 Task: Add an event with the title Second Lunch and Learn: Effective Email Marketing Strategies for Engagement, date '2023/10/10', time 7:50 AM to 9:50 AMand add a description: During the discussion, both the employee and the supervisor (or relevant stakeholders) will have an opportunity to share their perspectives, observations, and concerns. The focus will be on understanding the underlying reasons for the performance issues, identifying any obstacles or challenges, and jointly developing a plan for improvement., put the event into Blue category . Add location for the event as: 987 Jumeirah Beach, Dubai, UAE, logged in from the account softage.10@softage.netand send the event invitation to softage.7@softage.net and softage.8@softage.net. Set a reminder for the event 12 hour before
Action: Mouse moved to (100, 125)
Screenshot: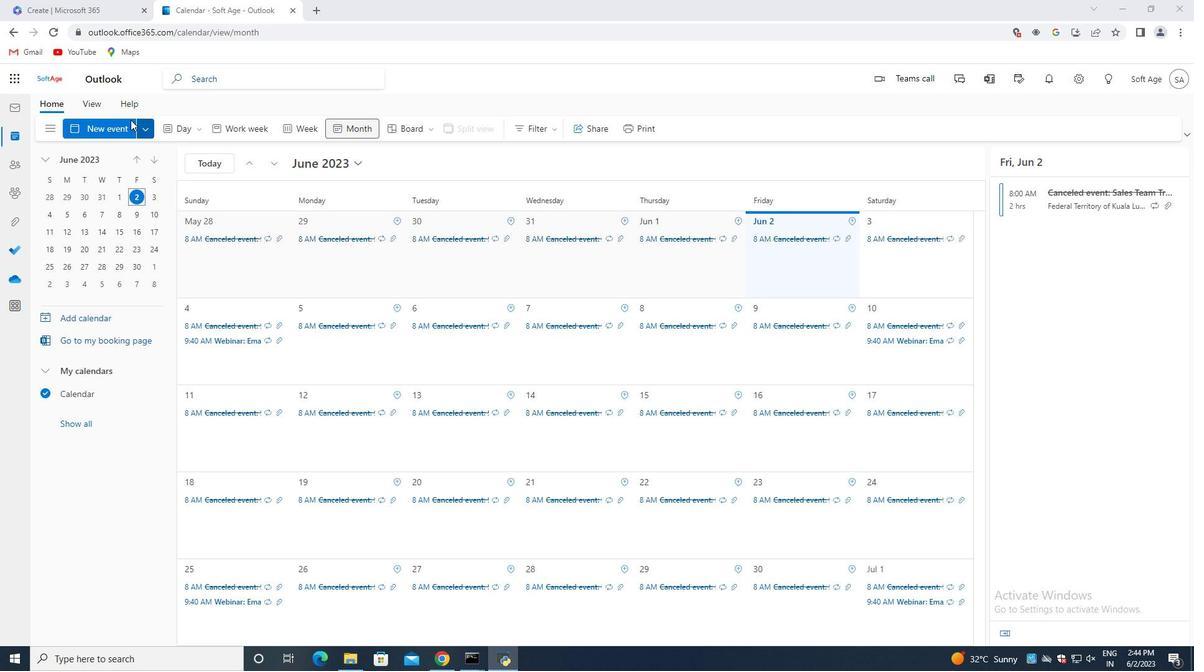 
Action: Mouse pressed left at (100, 125)
Screenshot: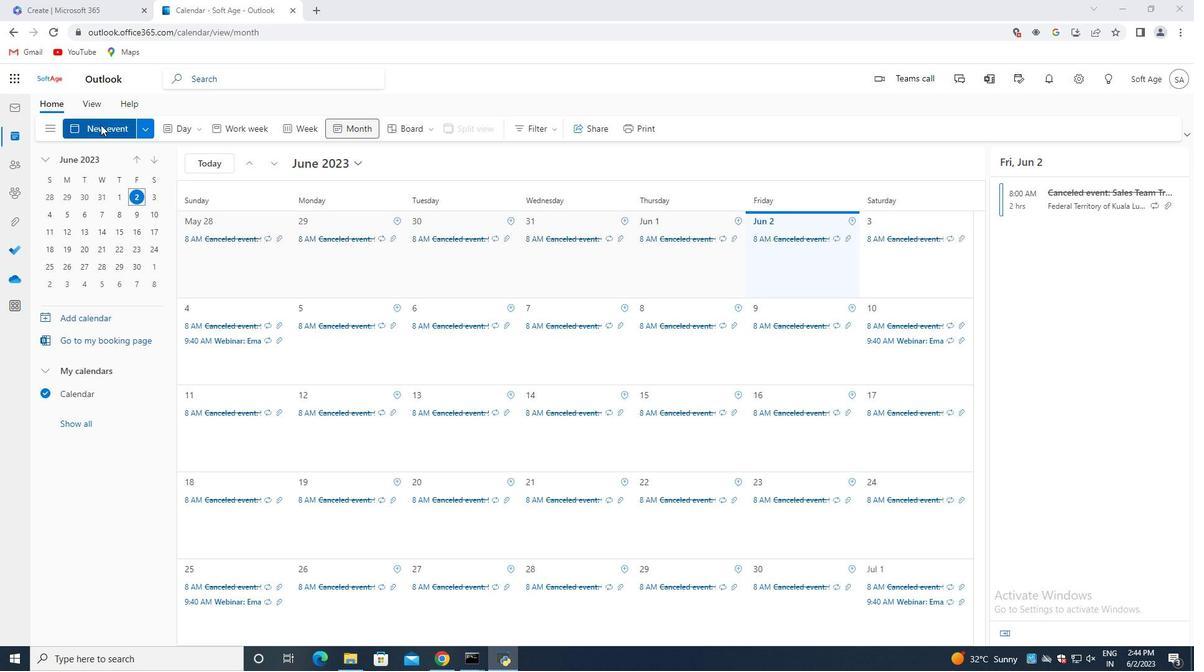 
Action: Mouse moved to (336, 205)
Screenshot: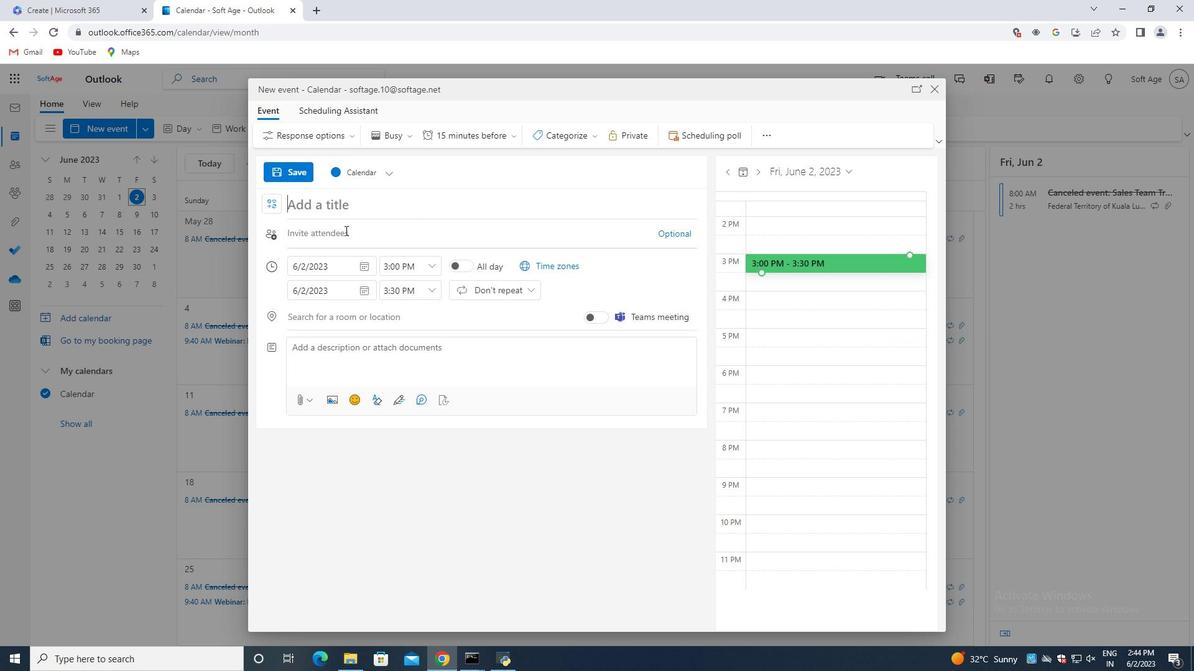 
Action: Mouse pressed left at (336, 205)
Screenshot: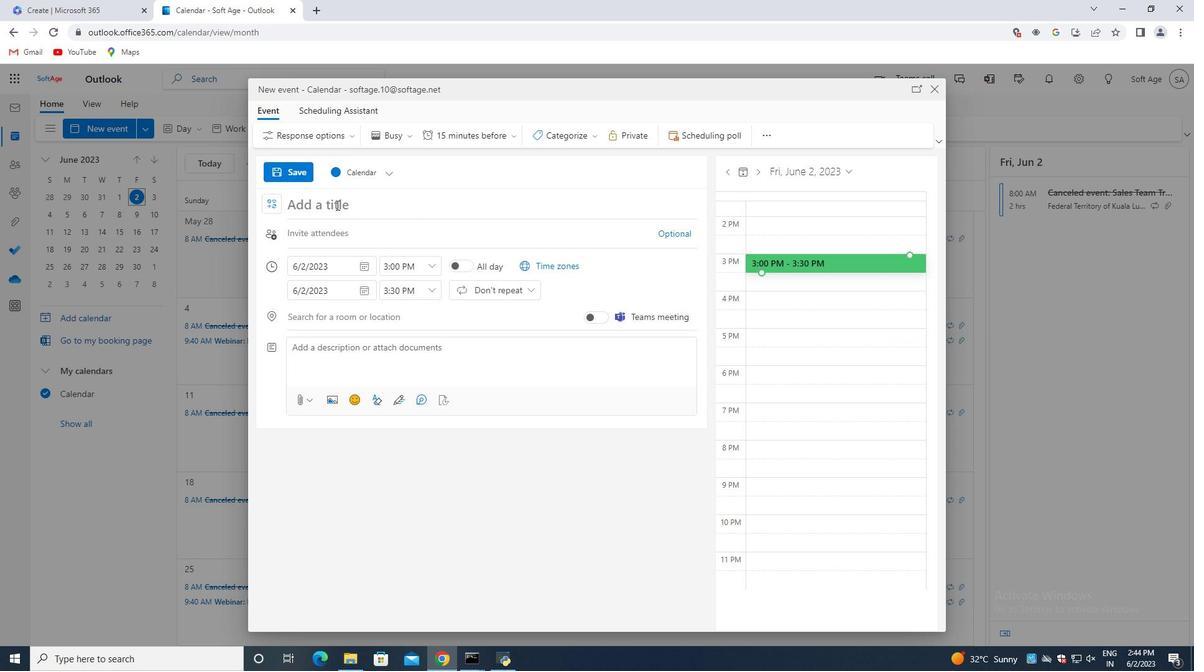 
Action: Key pressed <Key.shift>Second<Key.space><Key.shift>Lunch<Key.space>and<Key.space><Key.shift>Learn<Key.shift_r>:<Key.space><Key.shift>Effective<Key.space><Key.shift>Email<Key.space><Key.shift>M
Screenshot: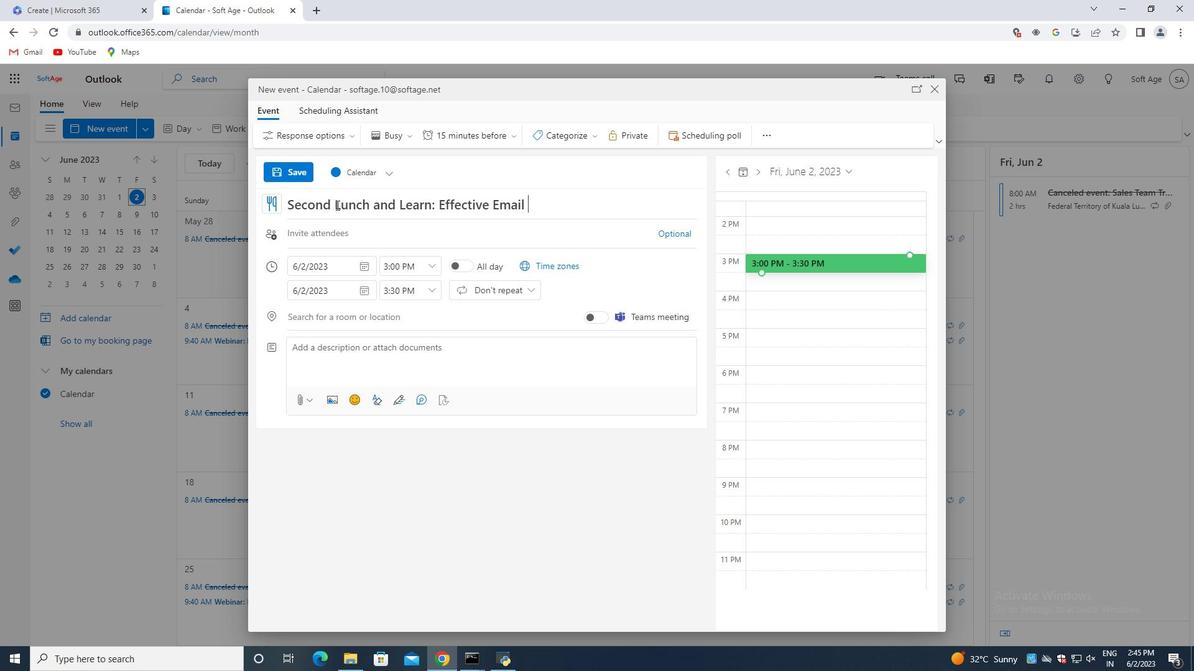 
Action: Mouse moved to (337, 205)
Screenshot: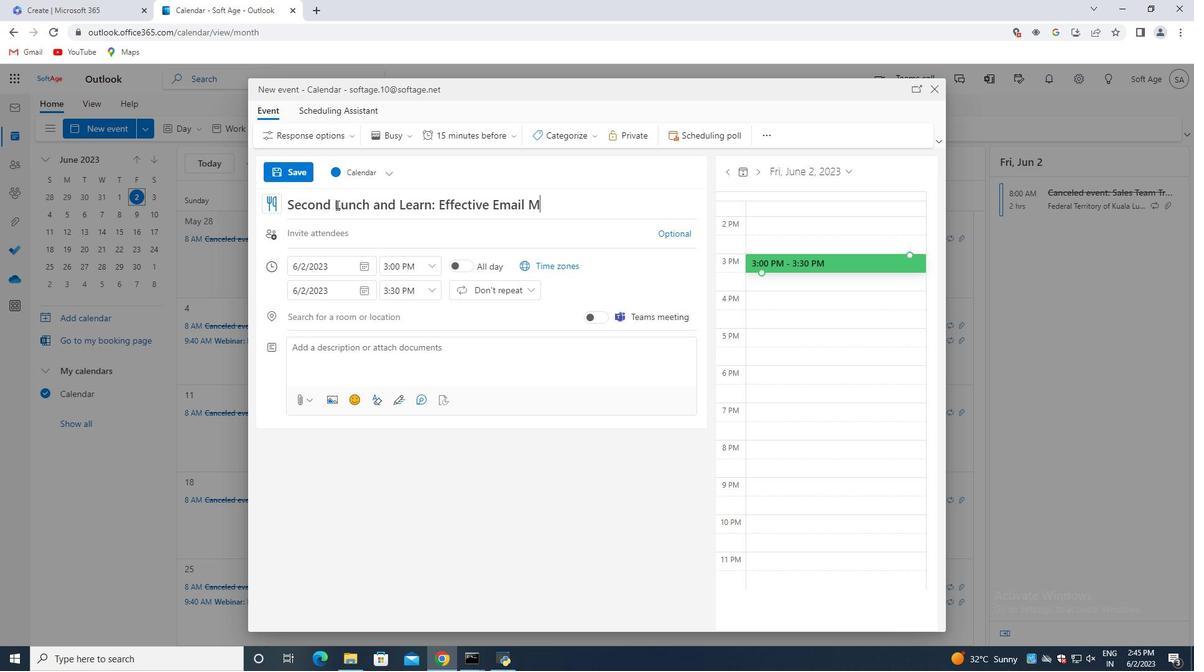 
Action: Key pressed arketing<Key.space><Key.shift>Strategies<Key.space>for<Key.space><Key.shift>Engagement
Screenshot: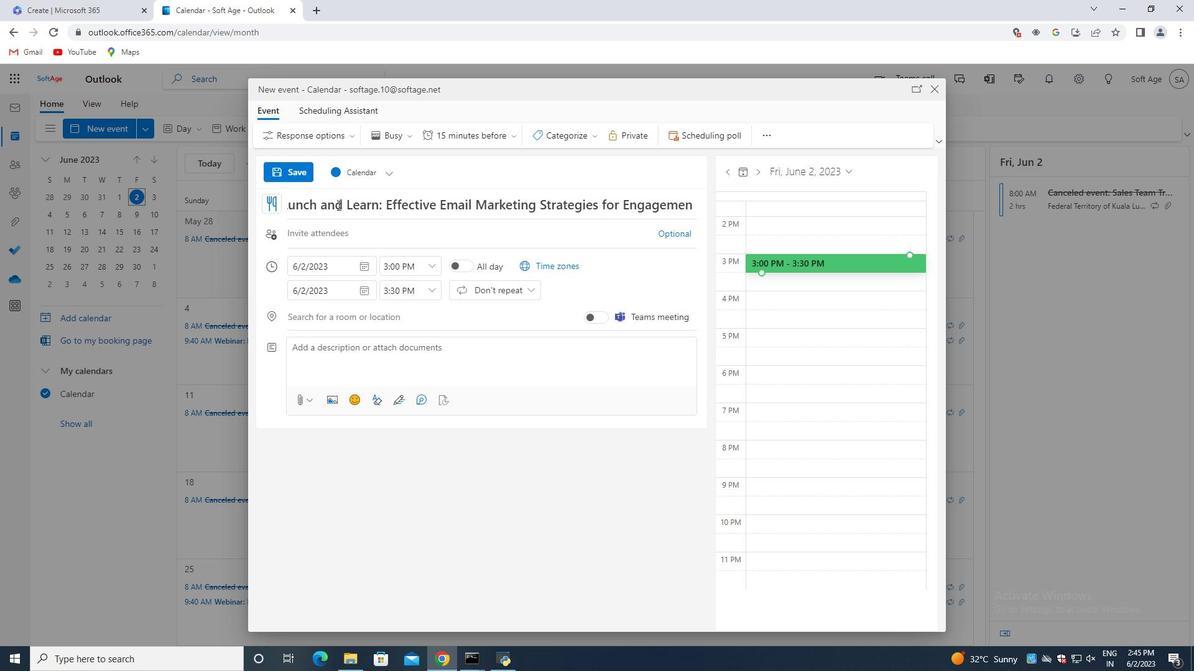 
Action: Mouse moved to (361, 270)
Screenshot: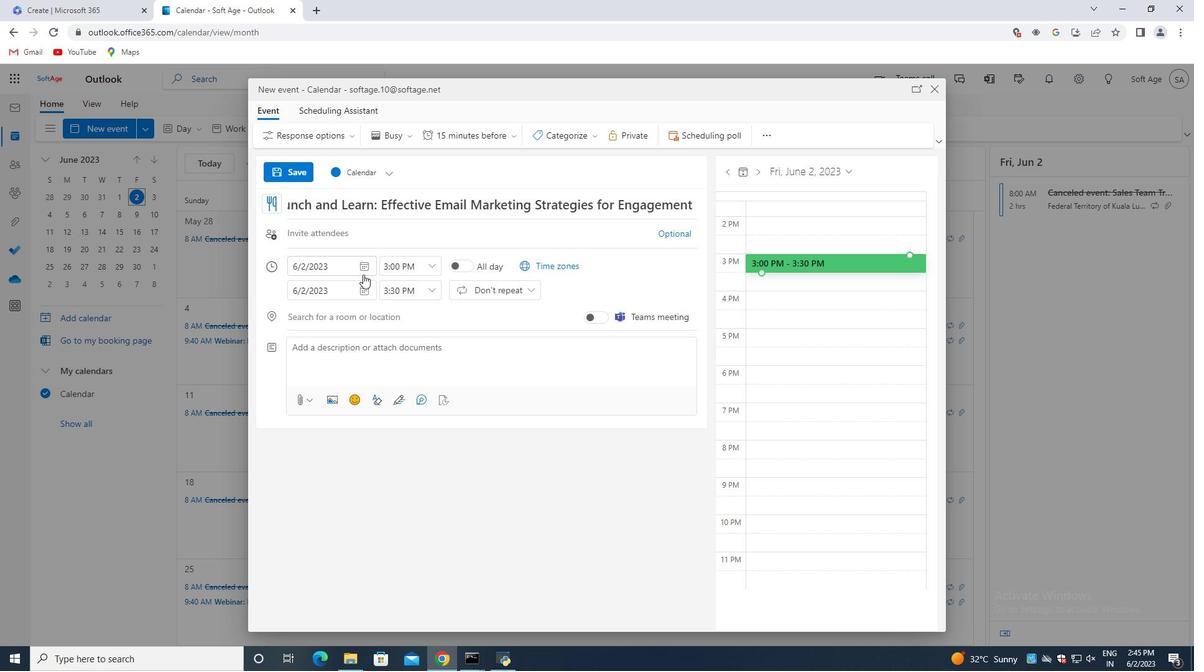 
Action: Mouse pressed left at (361, 270)
Screenshot: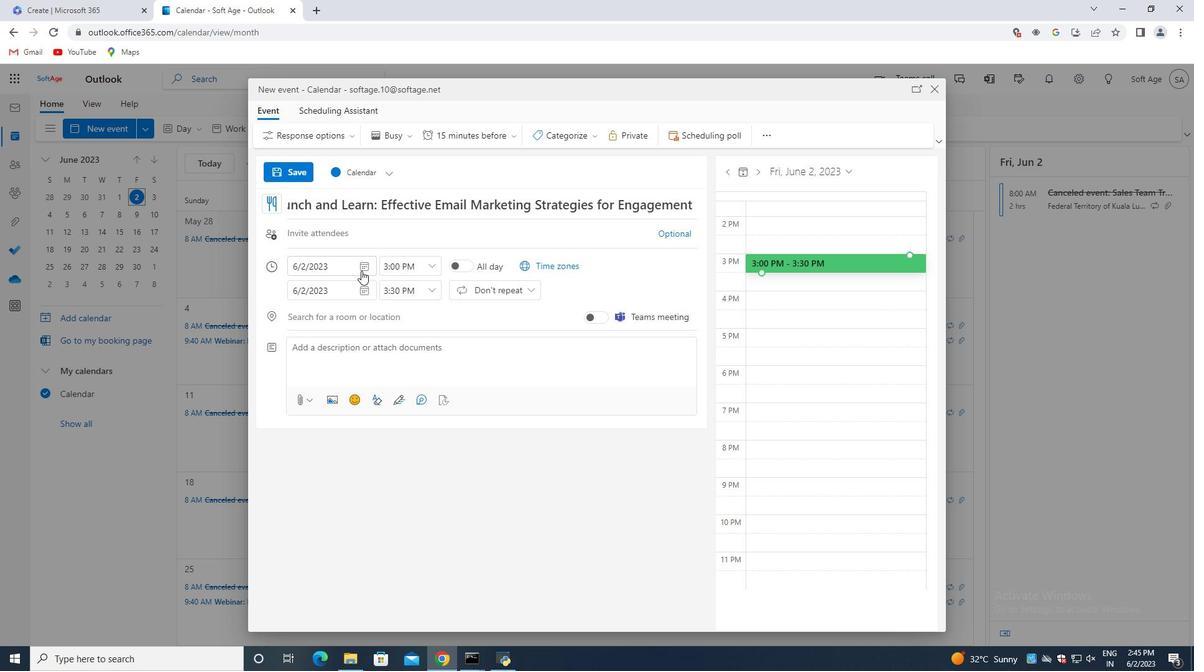 
Action: Mouse moved to (408, 300)
Screenshot: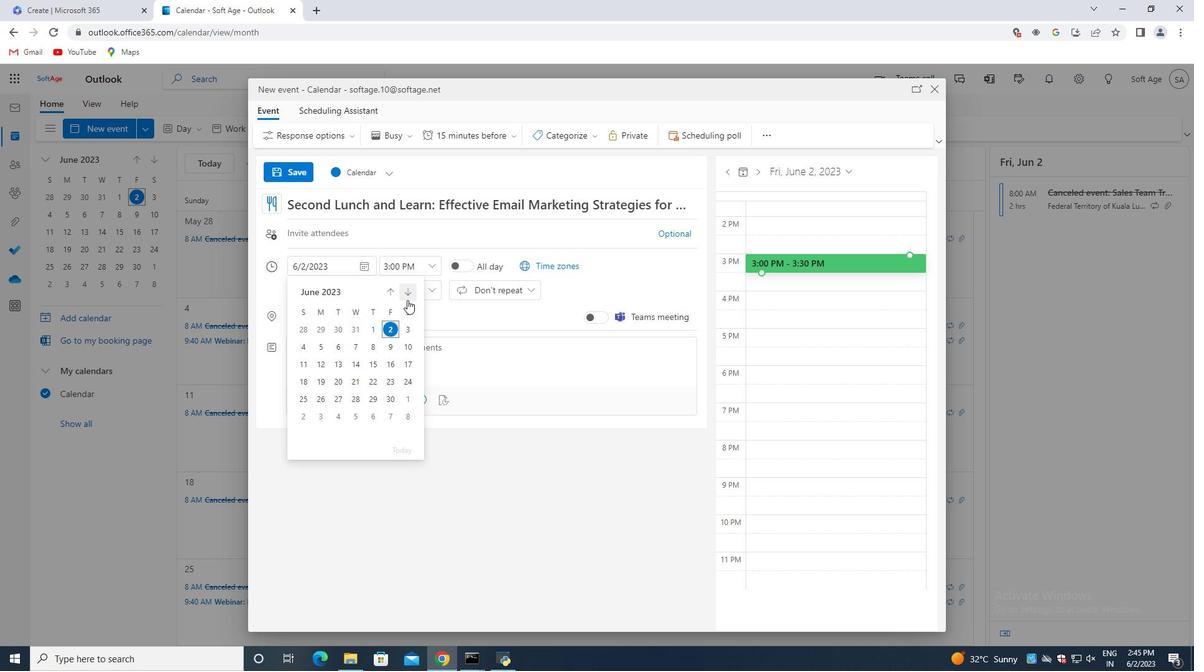 
Action: Mouse pressed left at (408, 300)
Screenshot: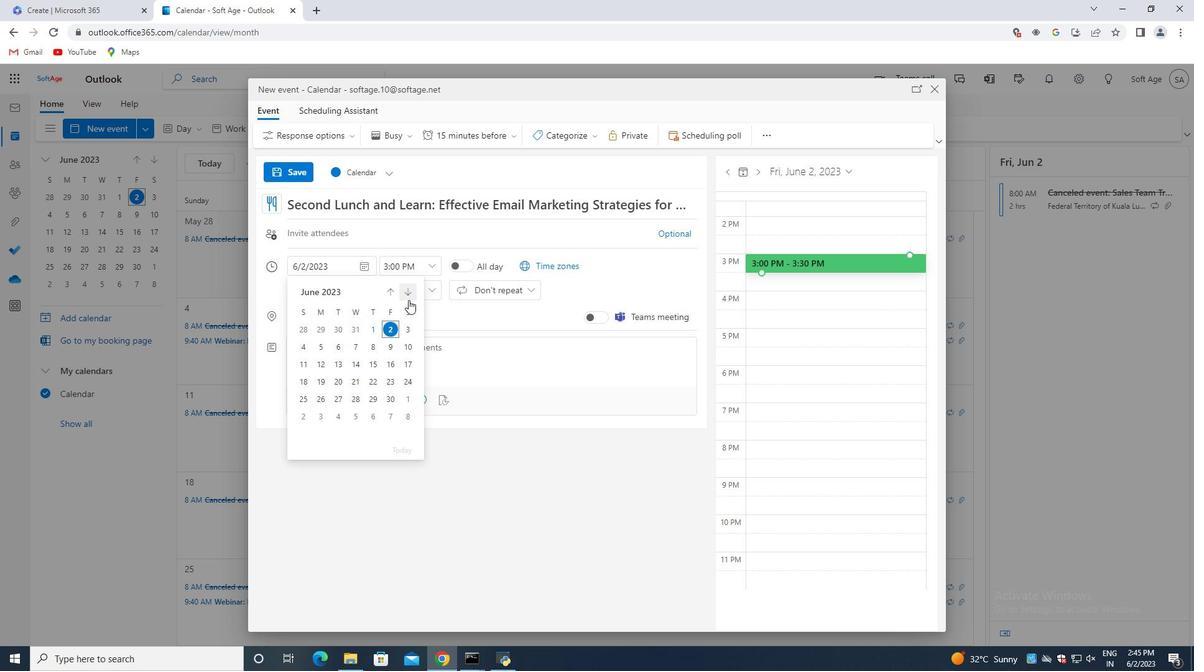 
Action: Mouse pressed left at (408, 300)
Screenshot: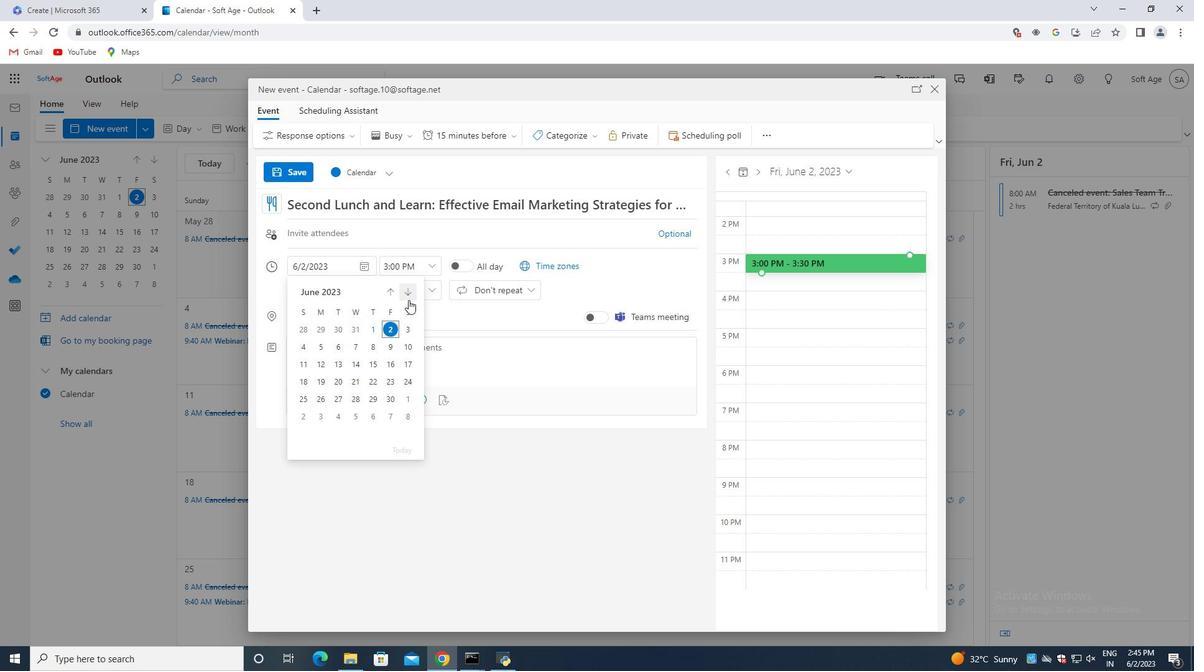 
Action: Mouse pressed left at (408, 300)
Screenshot: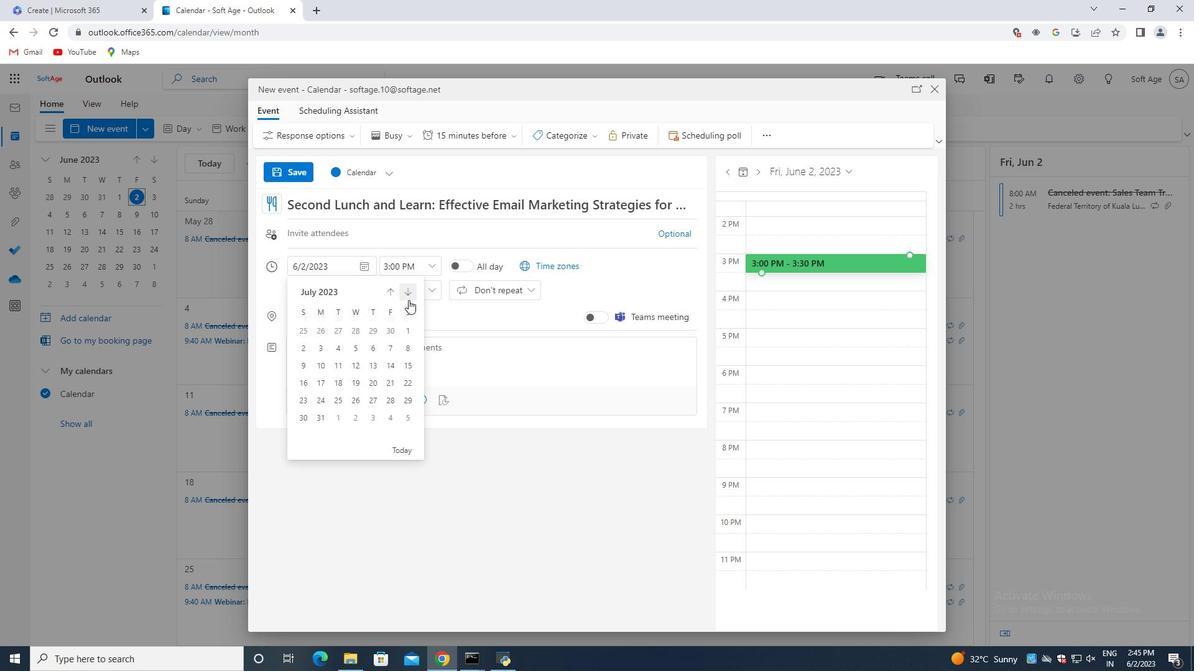 
Action: Mouse pressed left at (408, 300)
Screenshot: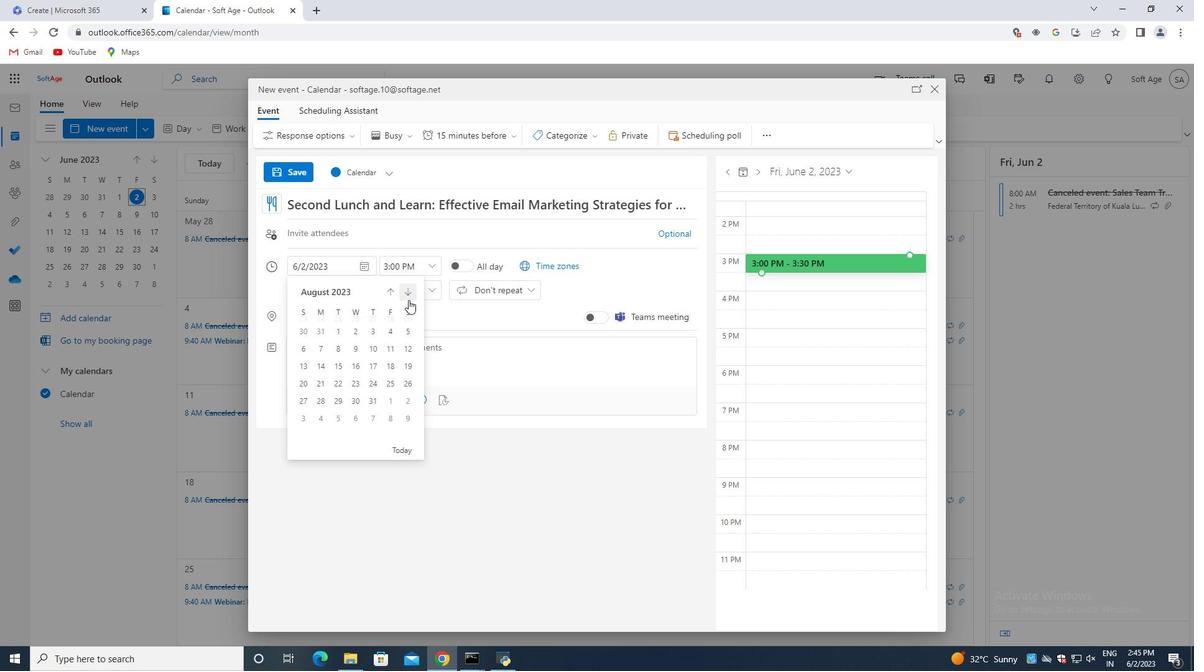 
Action: Mouse pressed left at (408, 300)
Screenshot: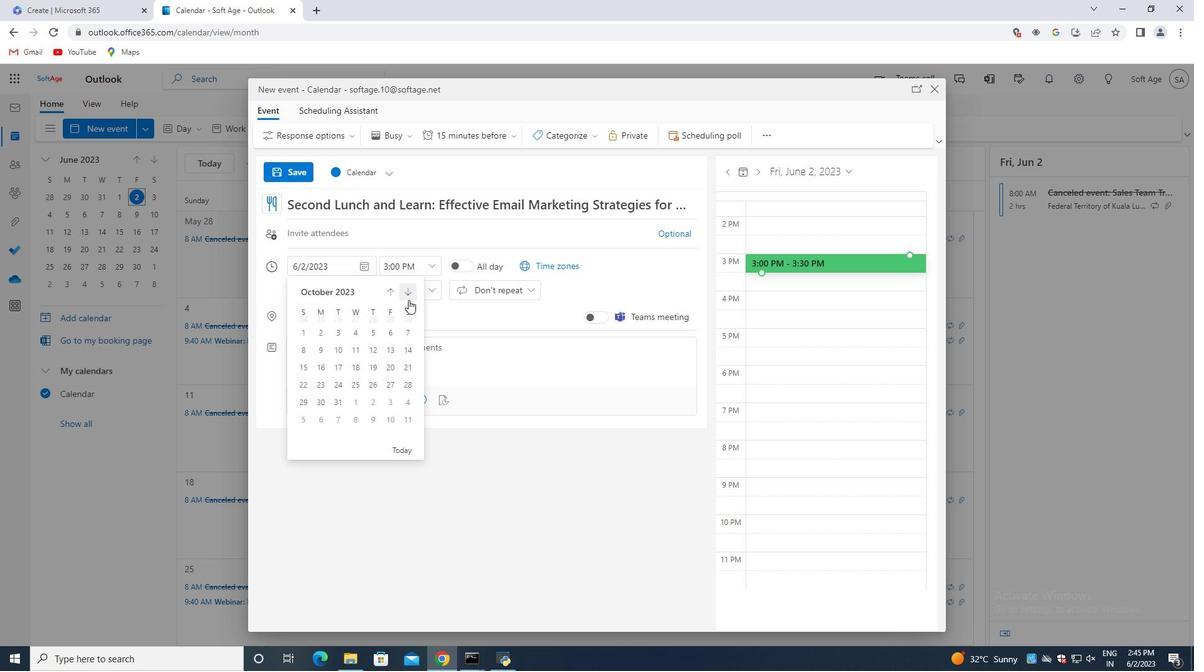 
Action: Mouse moved to (393, 293)
Screenshot: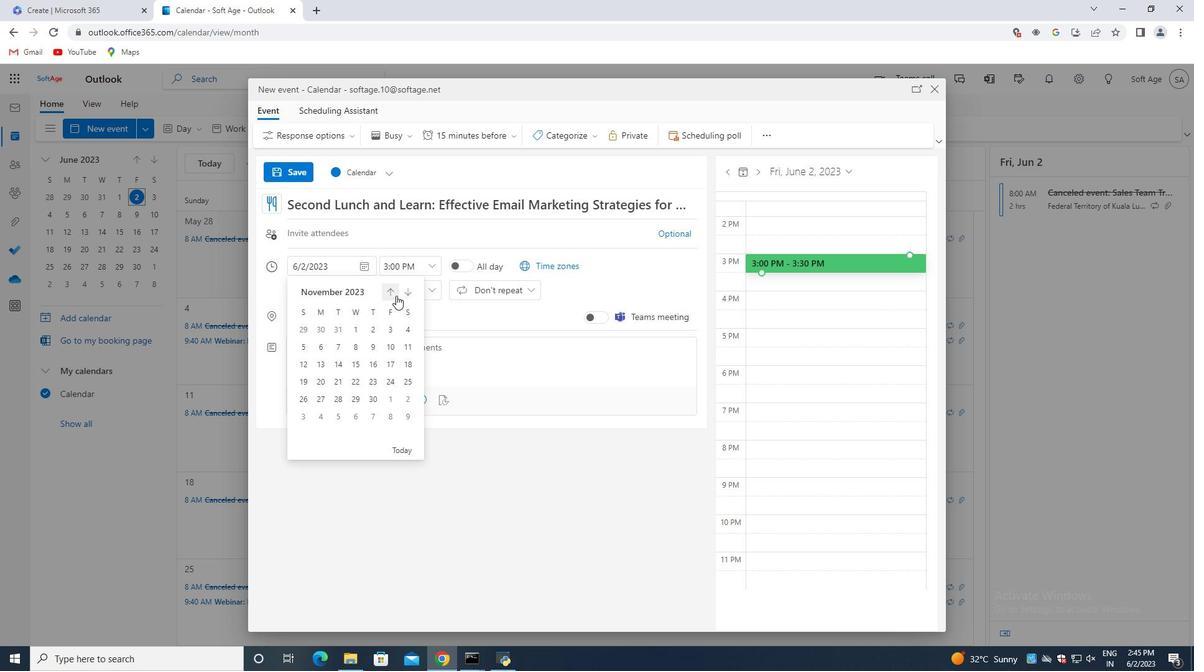 
Action: Mouse pressed left at (393, 293)
Screenshot: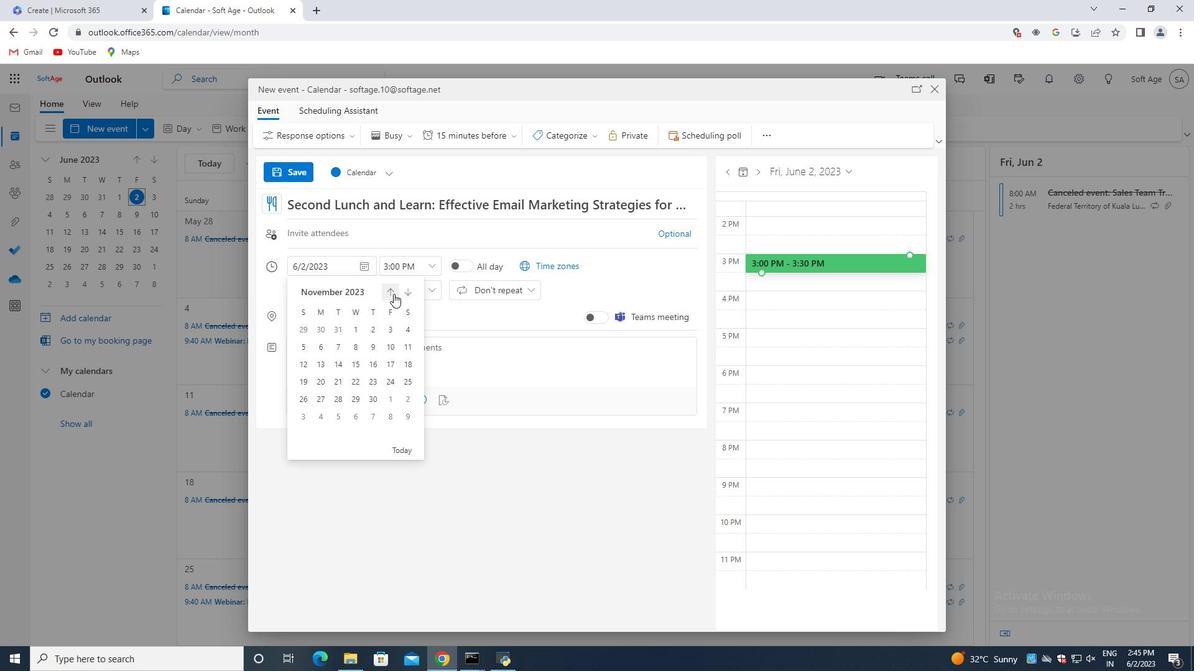 
Action: Mouse moved to (340, 344)
Screenshot: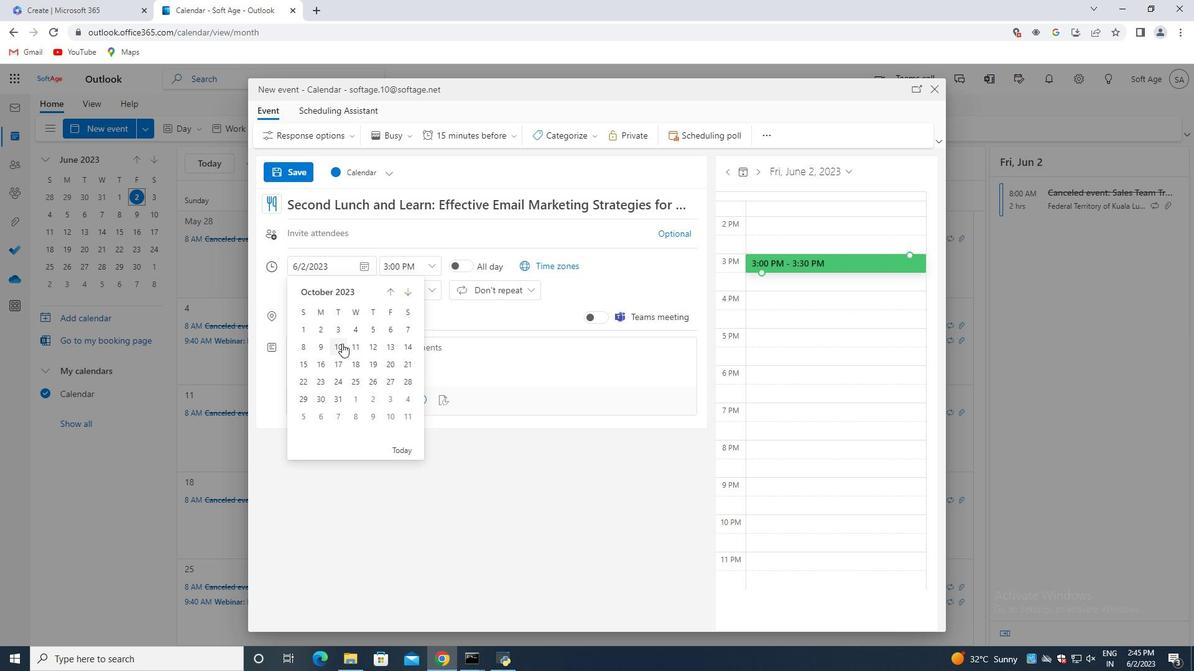 
Action: Mouse pressed left at (340, 344)
Screenshot: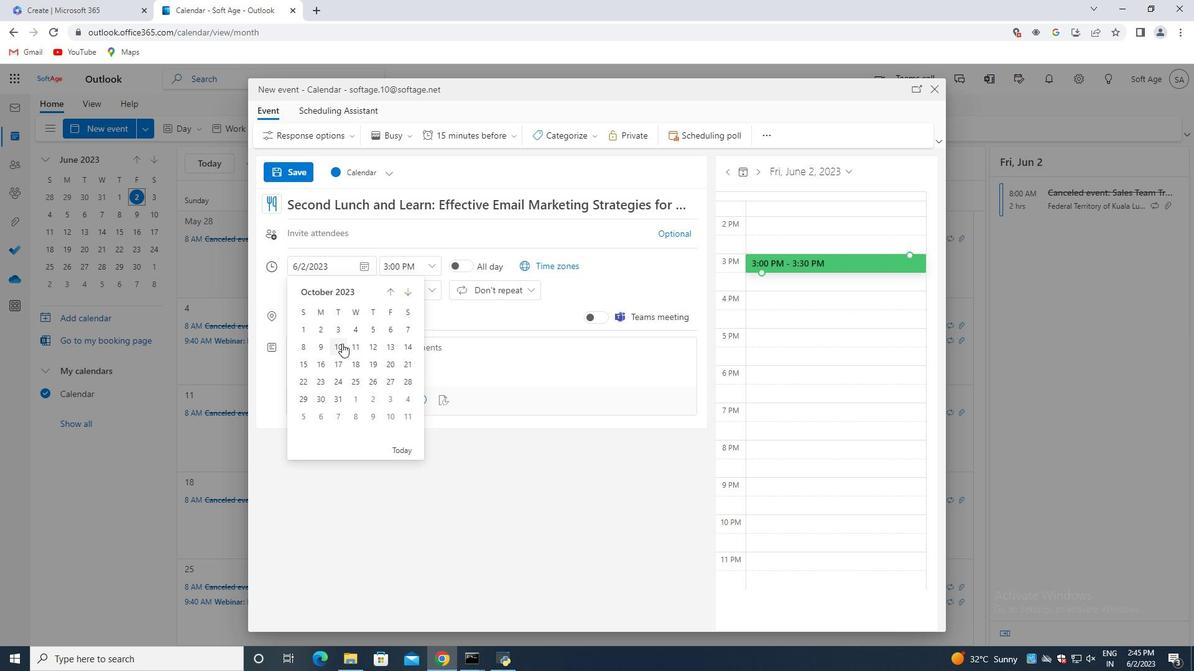 
Action: Mouse moved to (431, 266)
Screenshot: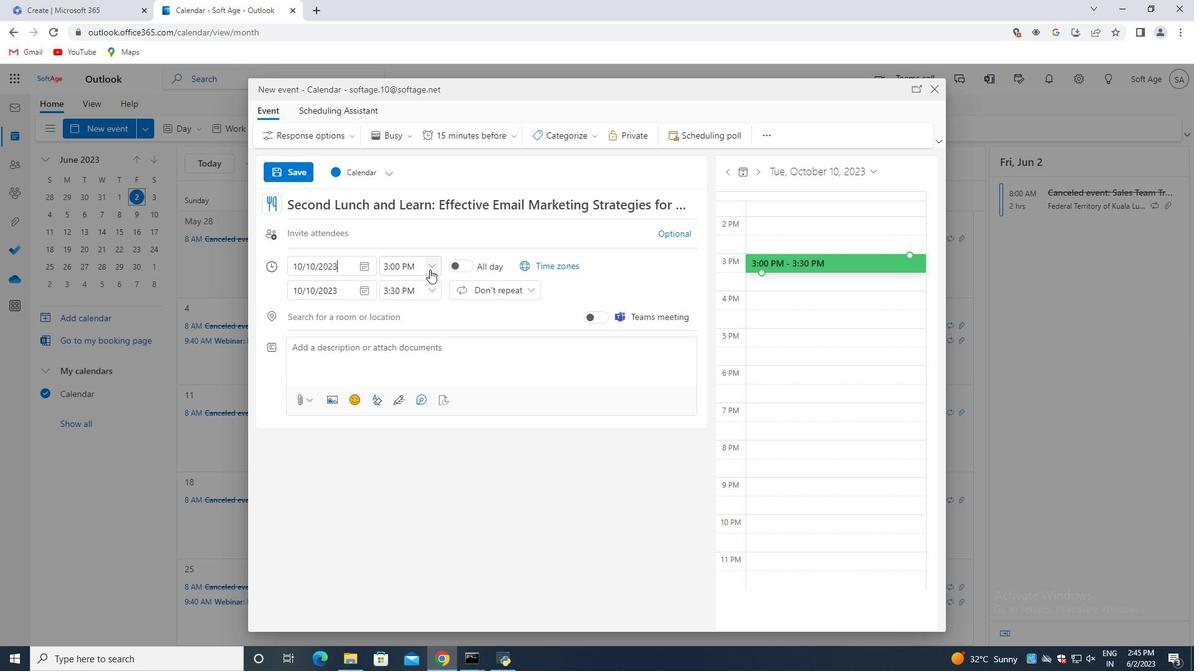 
Action: Mouse pressed left at (431, 266)
Screenshot: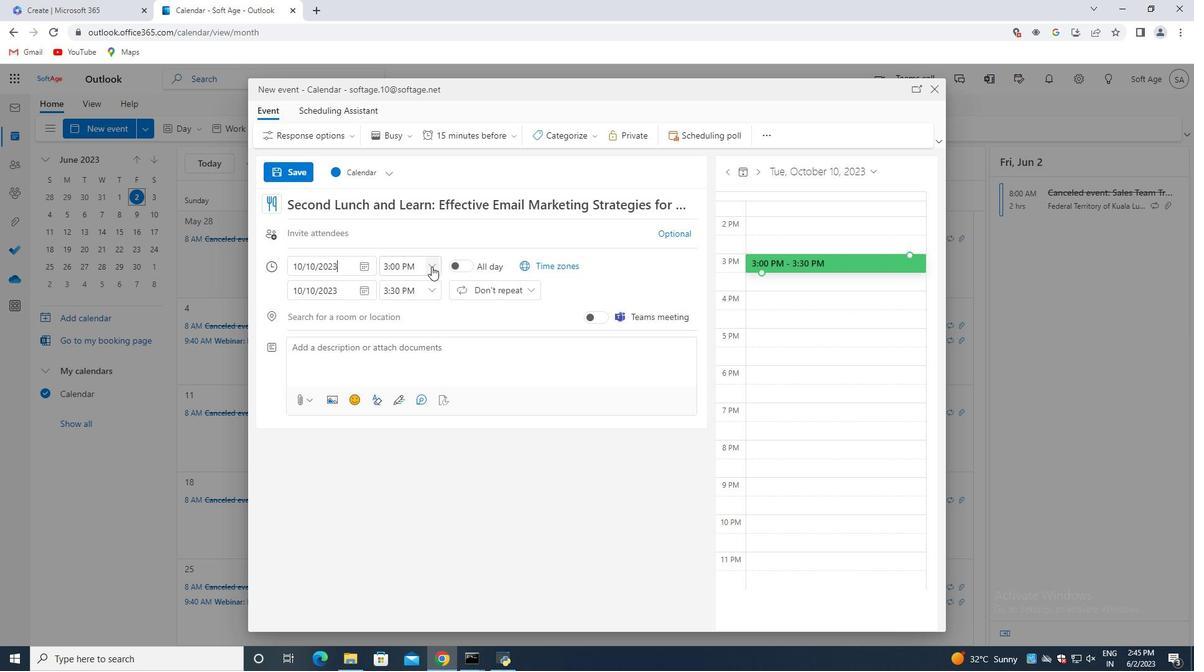 
Action: Mouse moved to (414, 307)
Screenshot: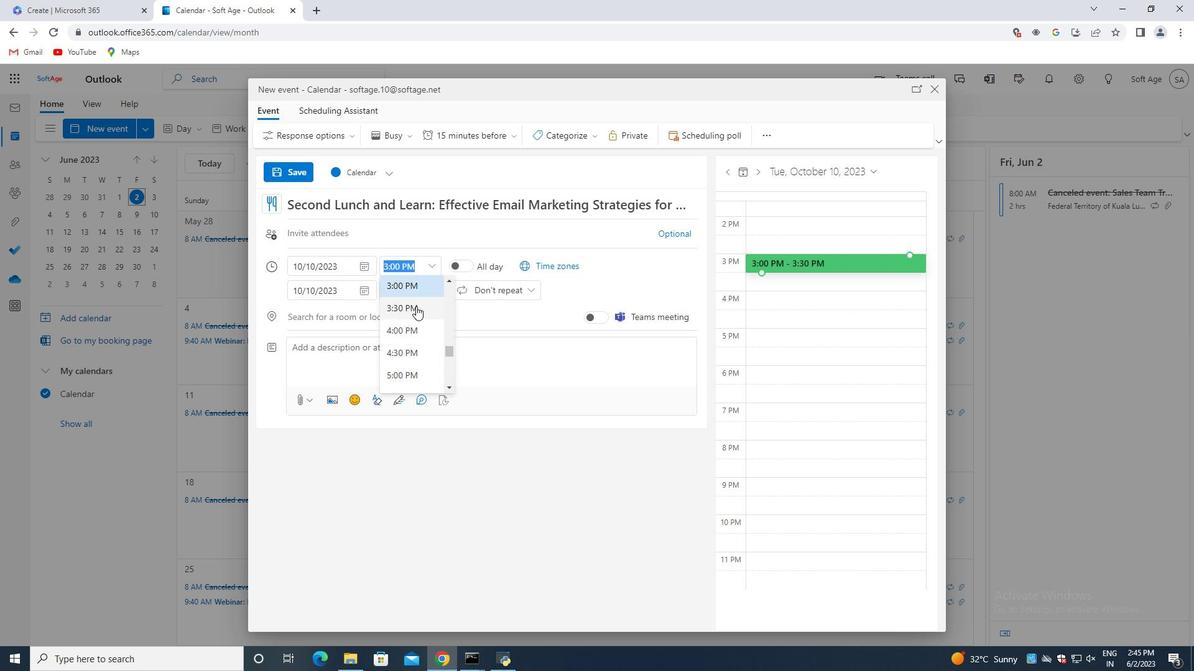 
Action: Mouse scrolled (414, 307) with delta (0, 0)
Screenshot: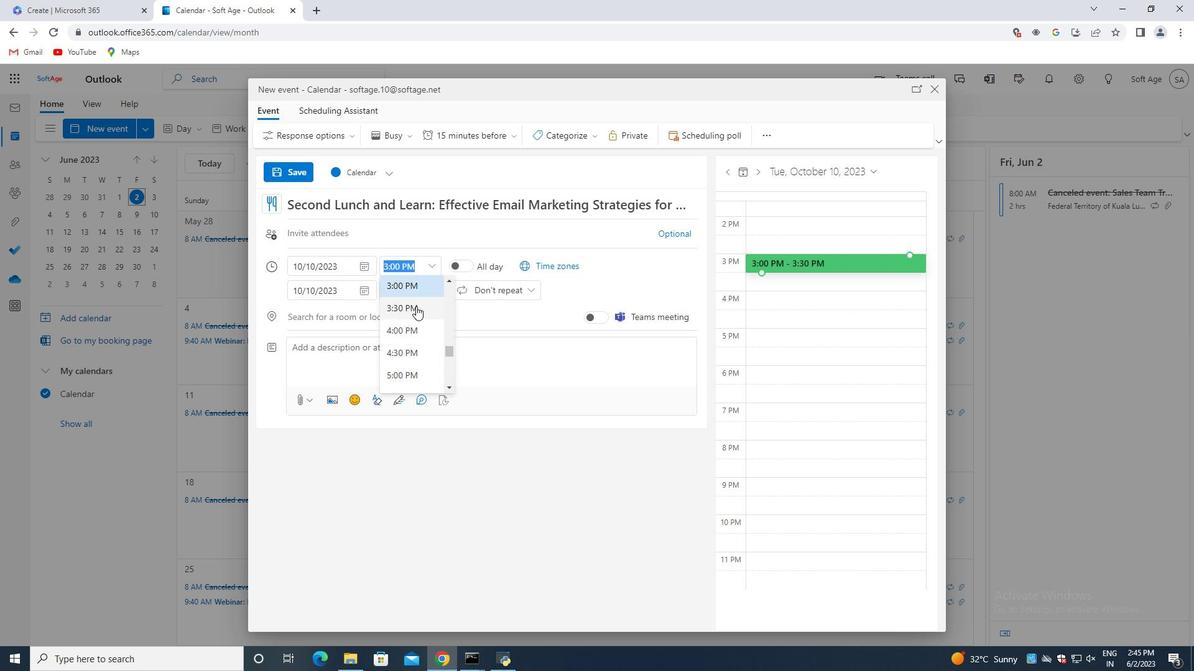 
Action: Mouse scrolled (414, 307) with delta (0, 0)
Screenshot: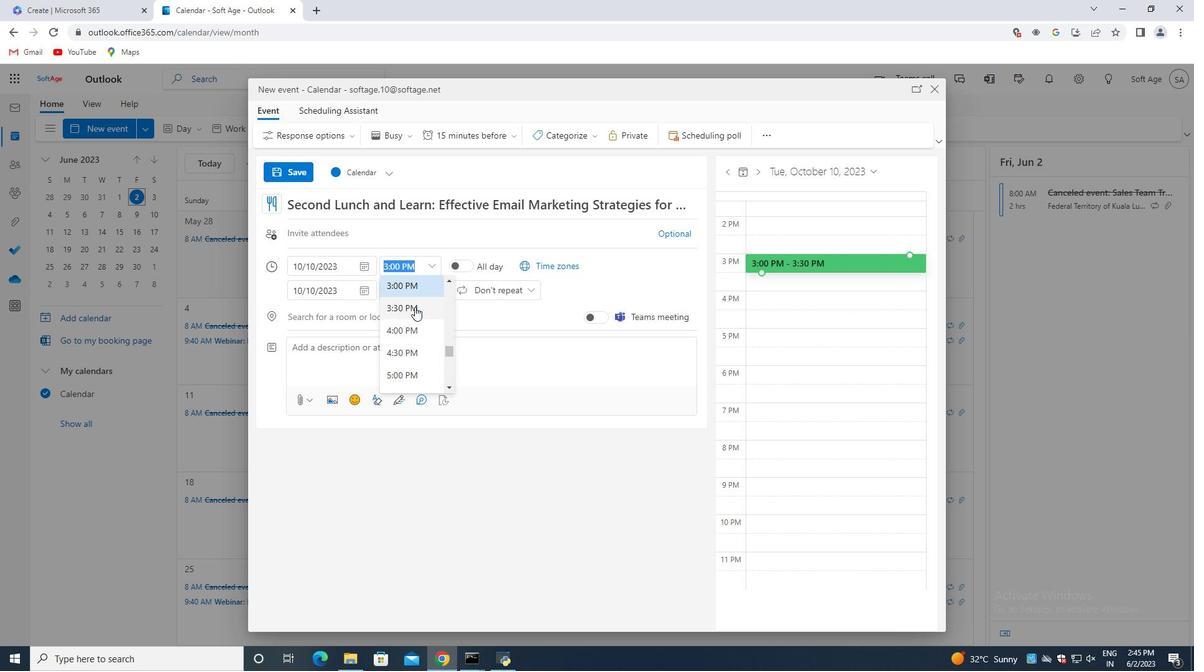 
Action: Mouse moved to (410, 310)
Screenshot: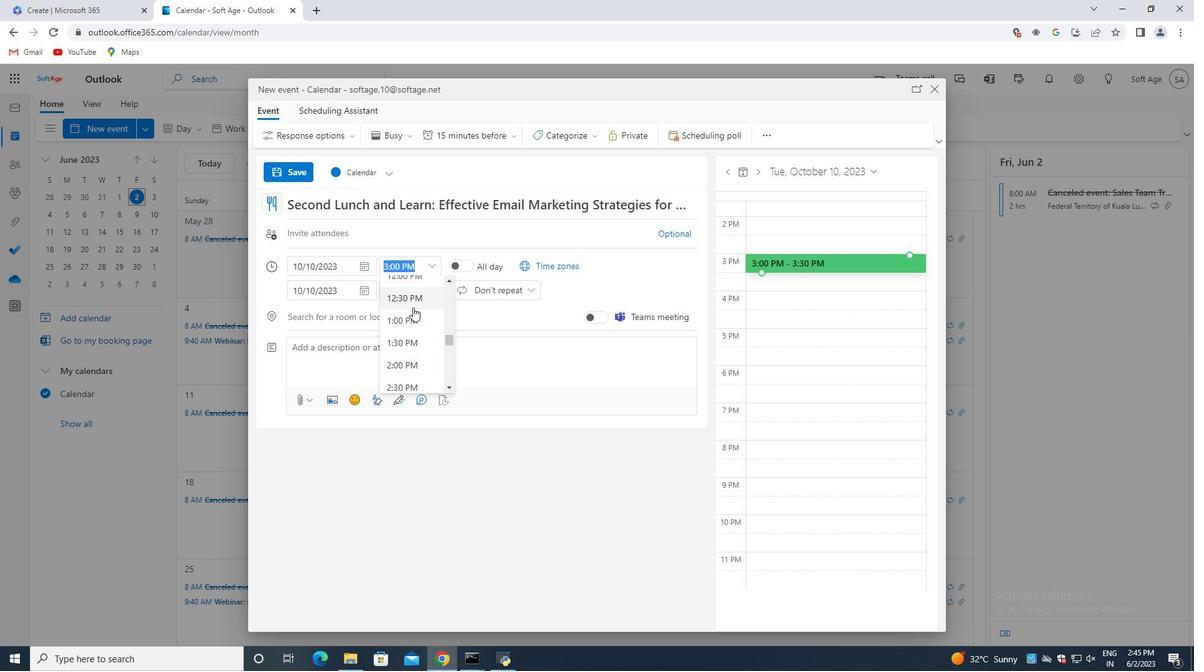 
Action: Mouse scrolled (410, 311) with delta (0, 0)
Screenshot: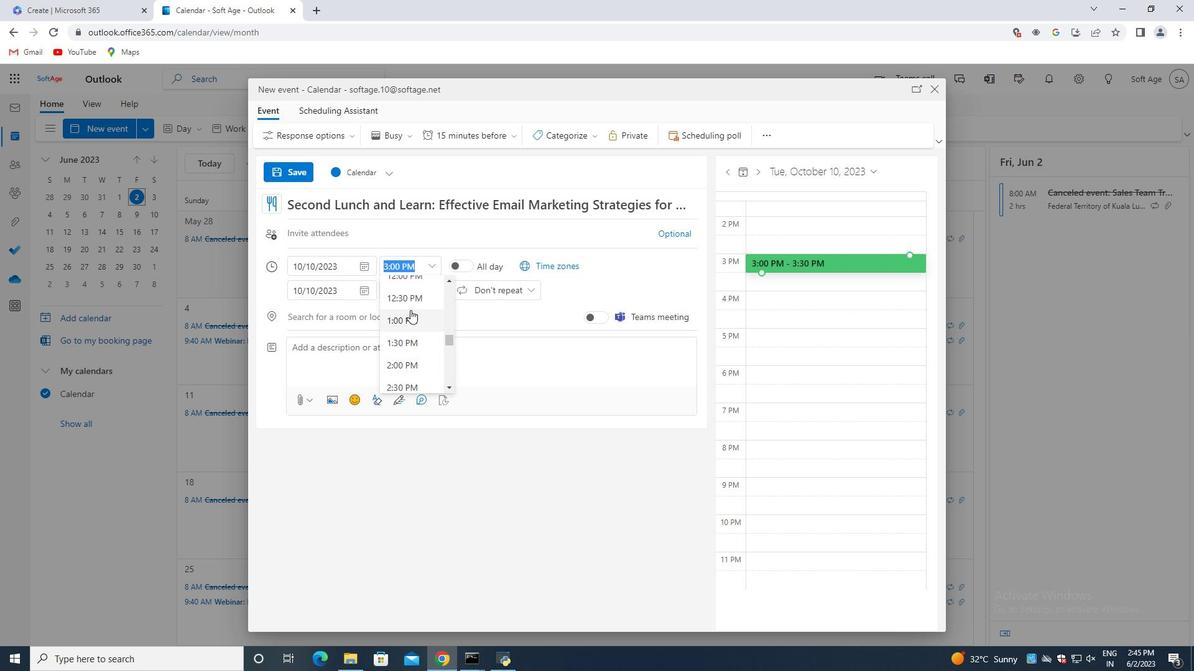 
Action: Mouse scrolled (410, 311) with delta (0, 0)
Screenshot: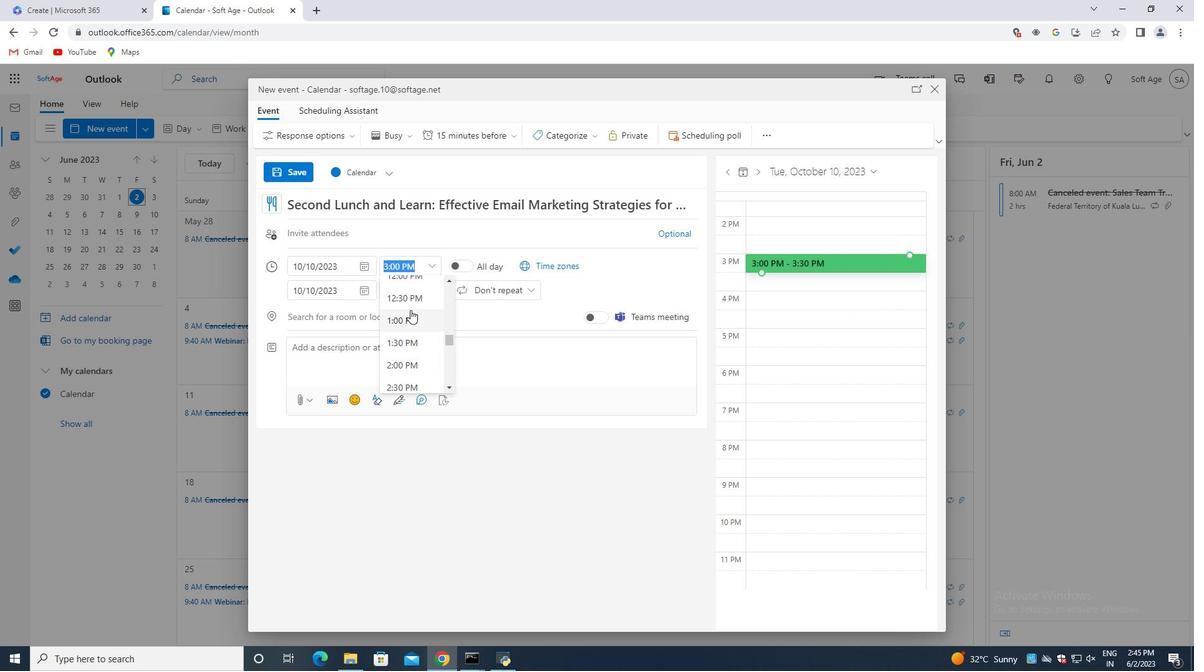 
Action: Mouse scrolled (410, 311) with delta (0, 0)
Screenshot: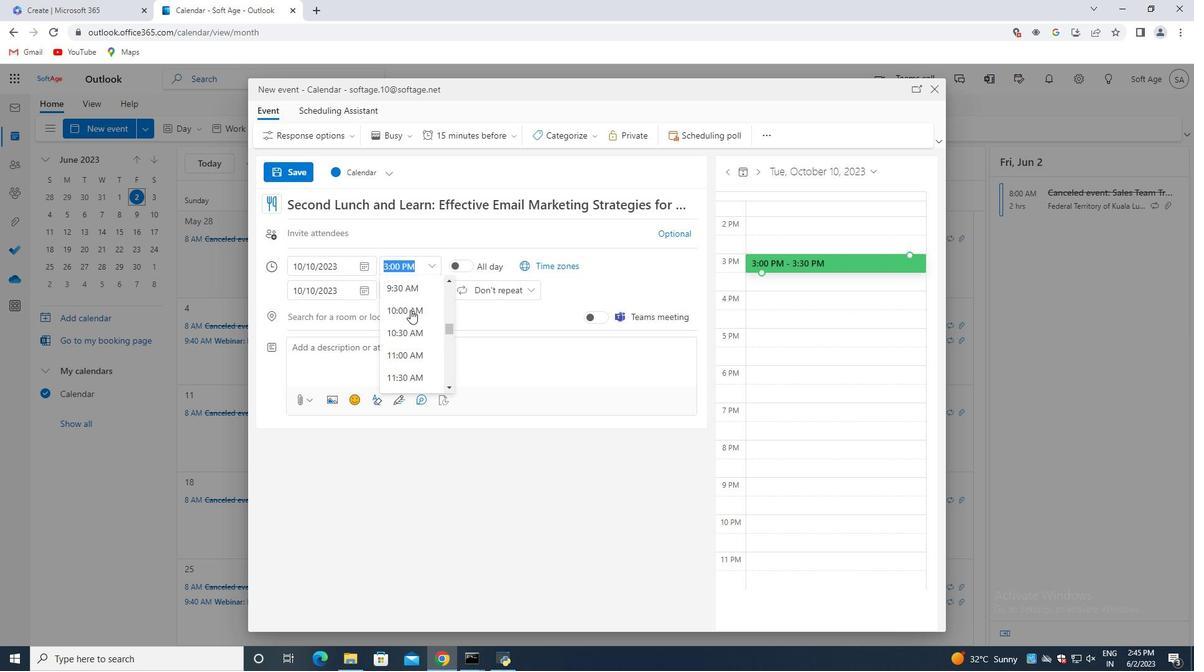 
Action: Mouse scrolled (410, 311) with delta (0, 0)
Screenshot: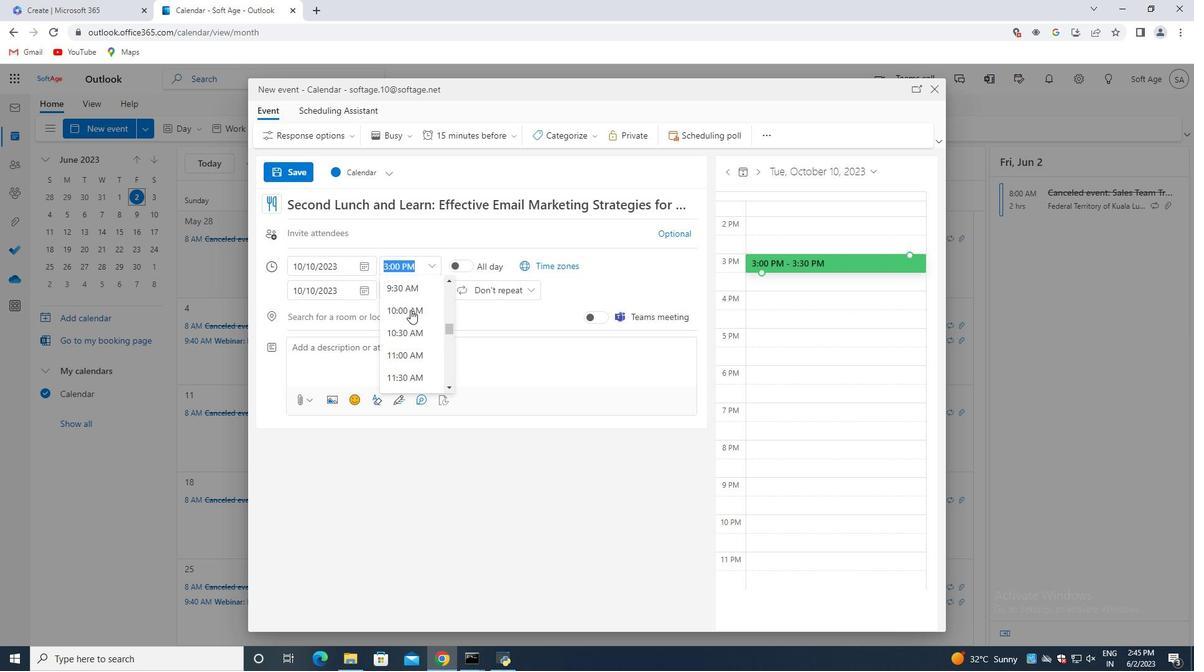 
Action: Mouse moved to (401, 320)
Screenshot: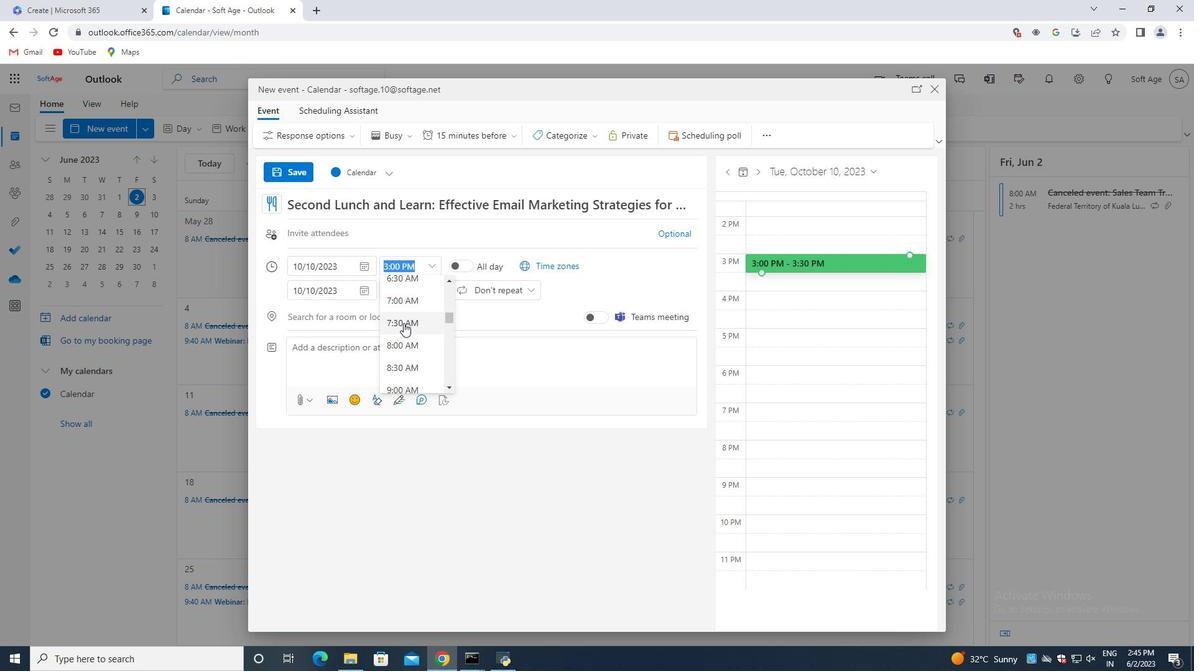 
Action: Mouse pressed left at (401, 320)
Screenshot: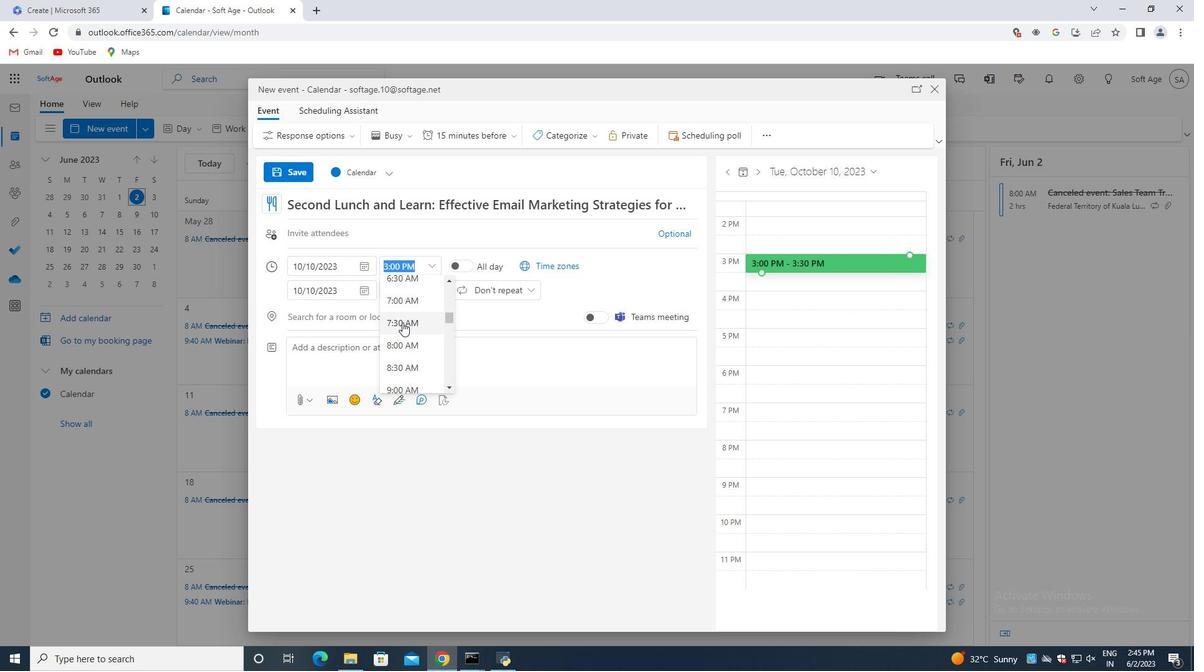 
Action: Mouse moved to (393, 268)
Screenshot: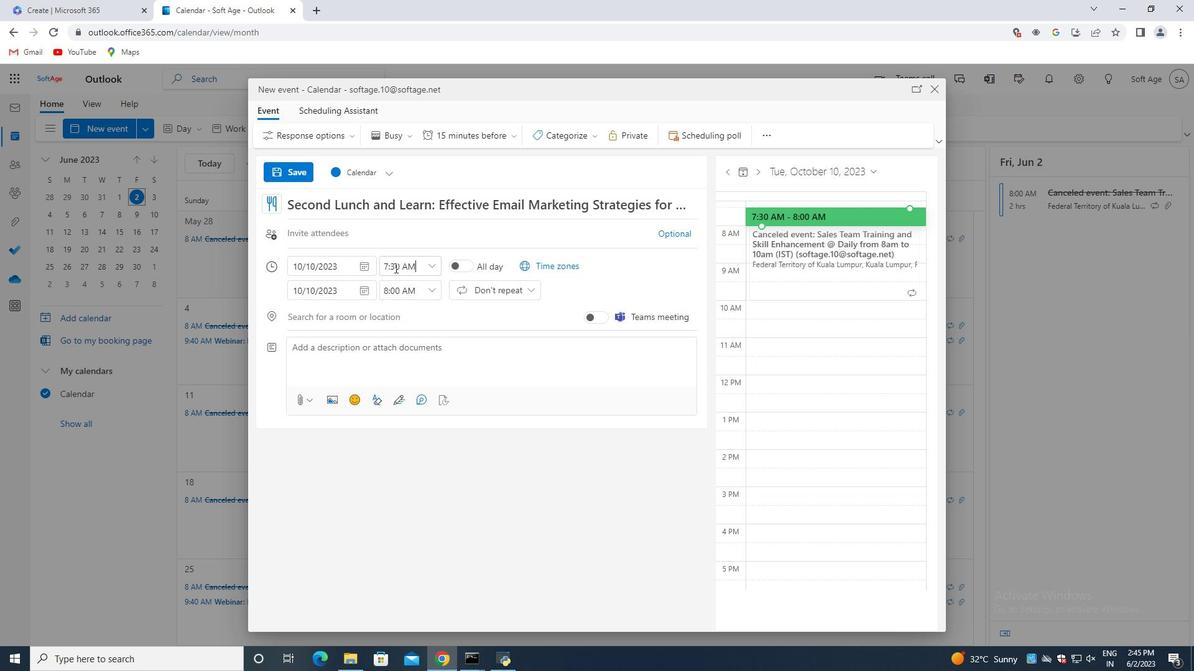 
Action: Mouse pressed left at (393, 268)
Screenshot: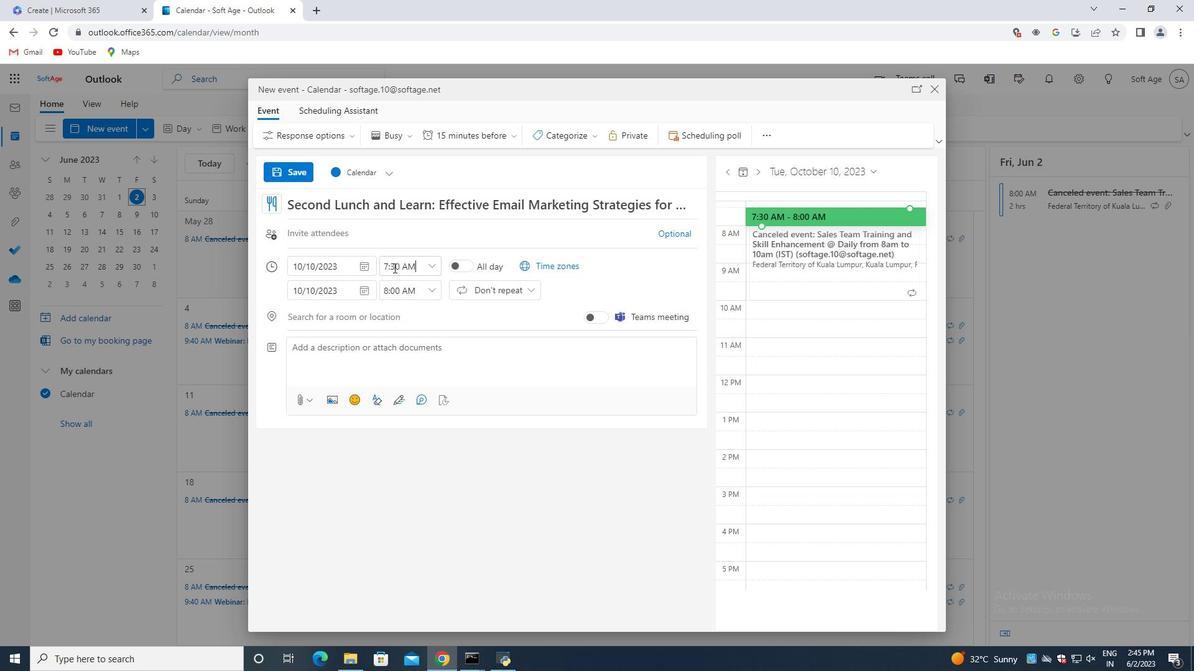 
Action: Key pressed <Key.backspace>5
Screenshot: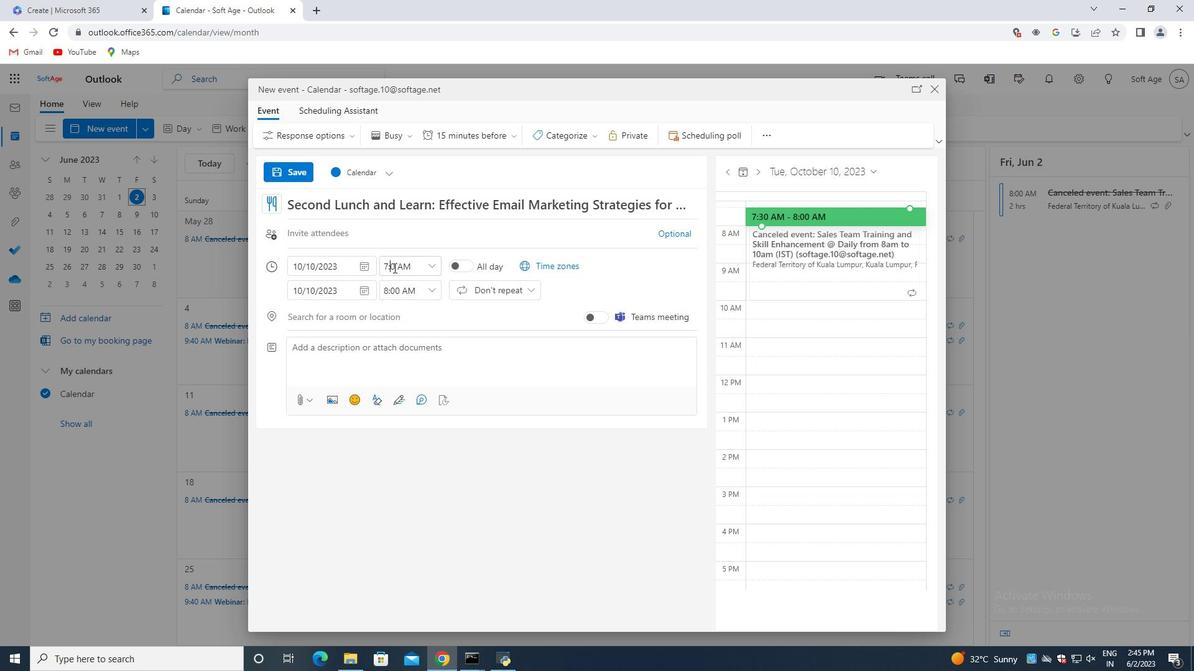 
Action: Mouse moved to (431, 293)
Screenshot: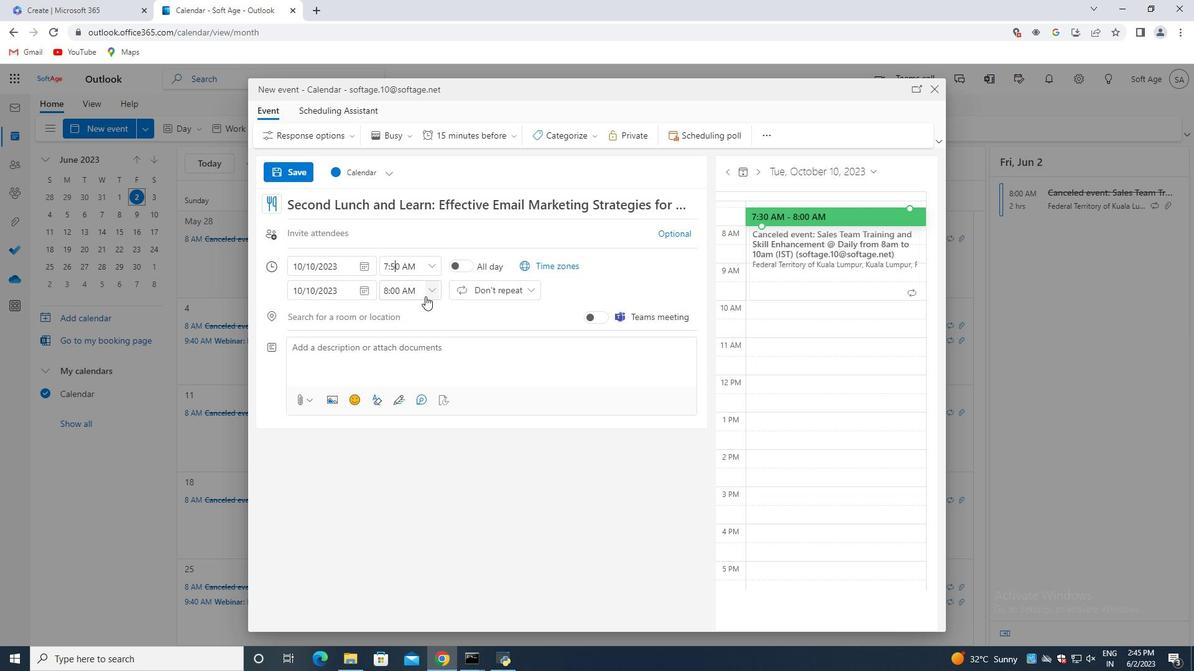 
Action: Mouse pressed left at (431, 293)
Screenshot: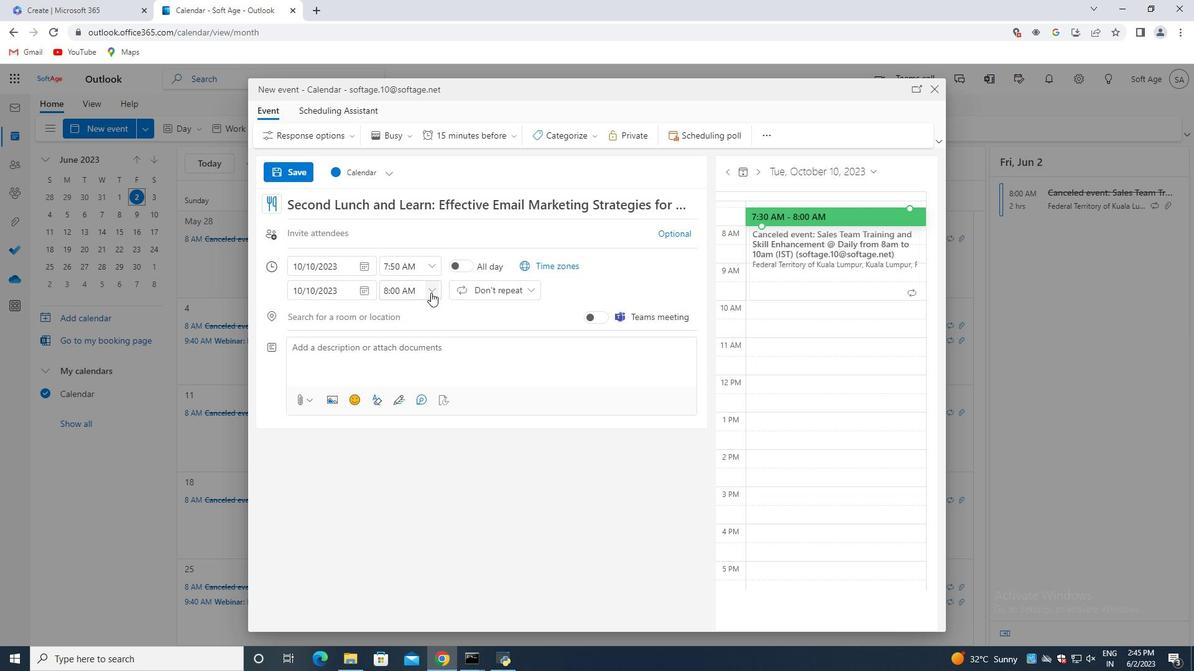 
Action: Mouse moved to (425, 376)
Screenshot: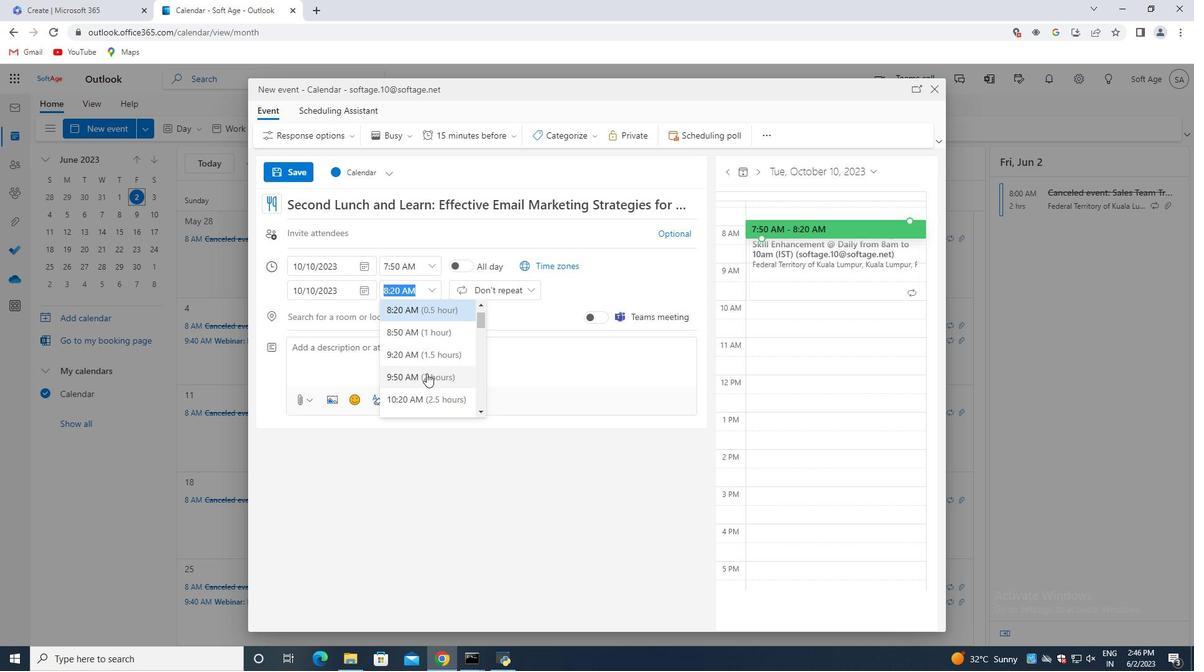 
Action: Mouse pressed left at (425, 376)
Screenshot: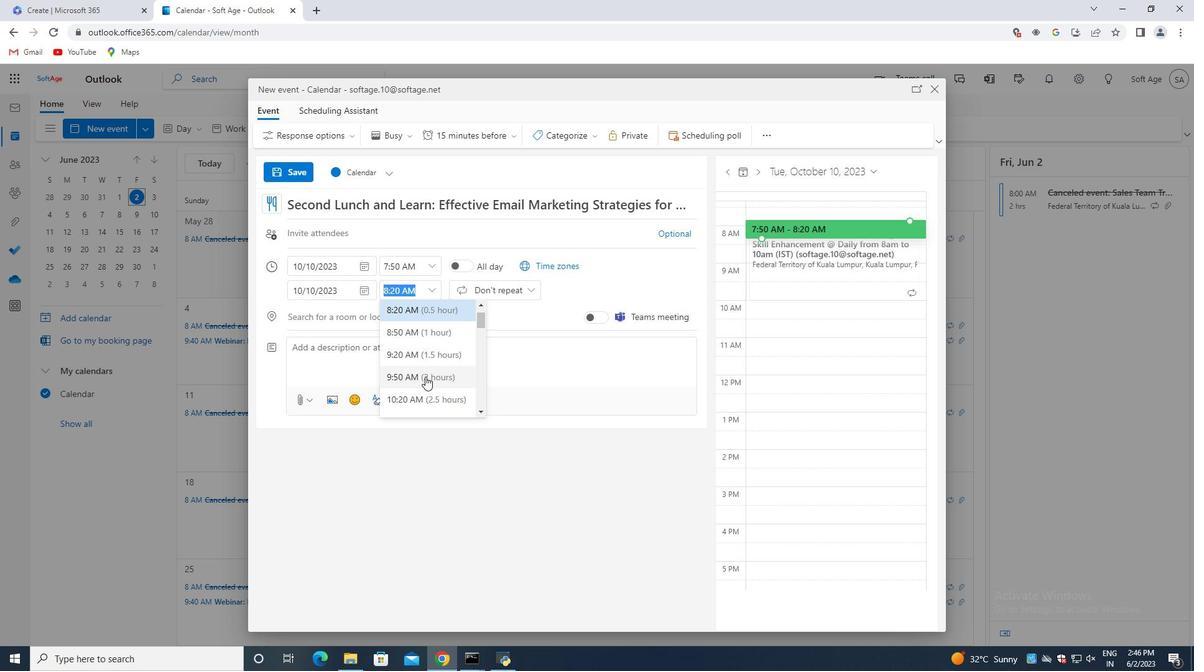 
Action: Mouse moved to (416, 350)
Screenshot: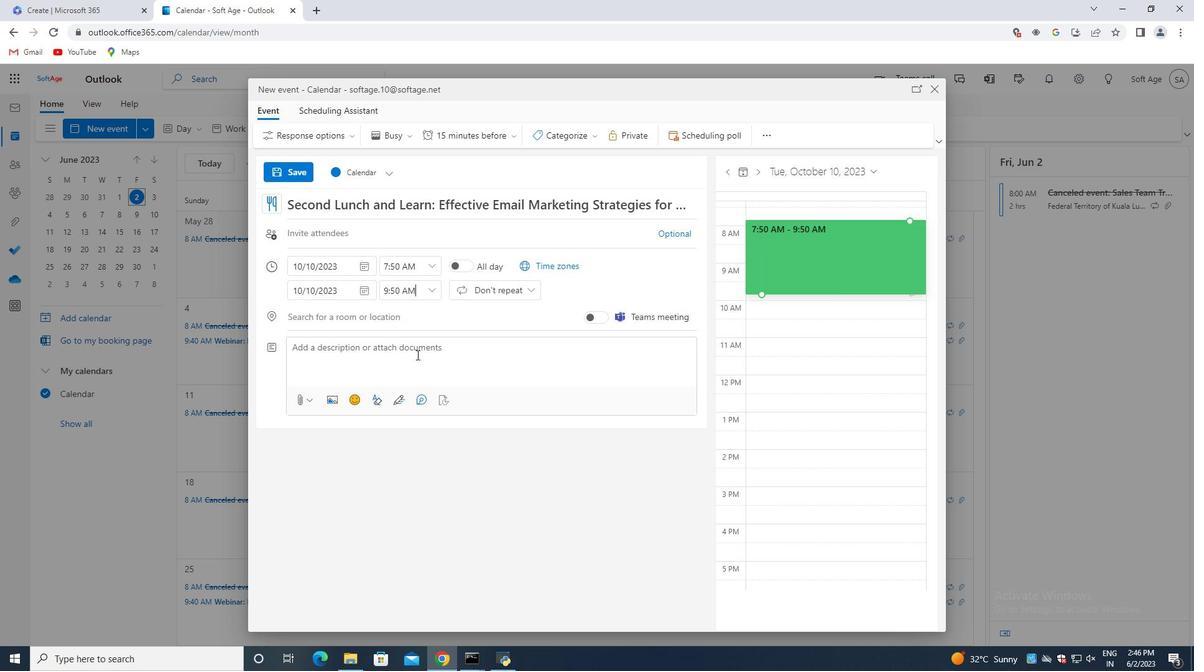 
Action: Mouse pressed left at (416, 350)
Screenshot: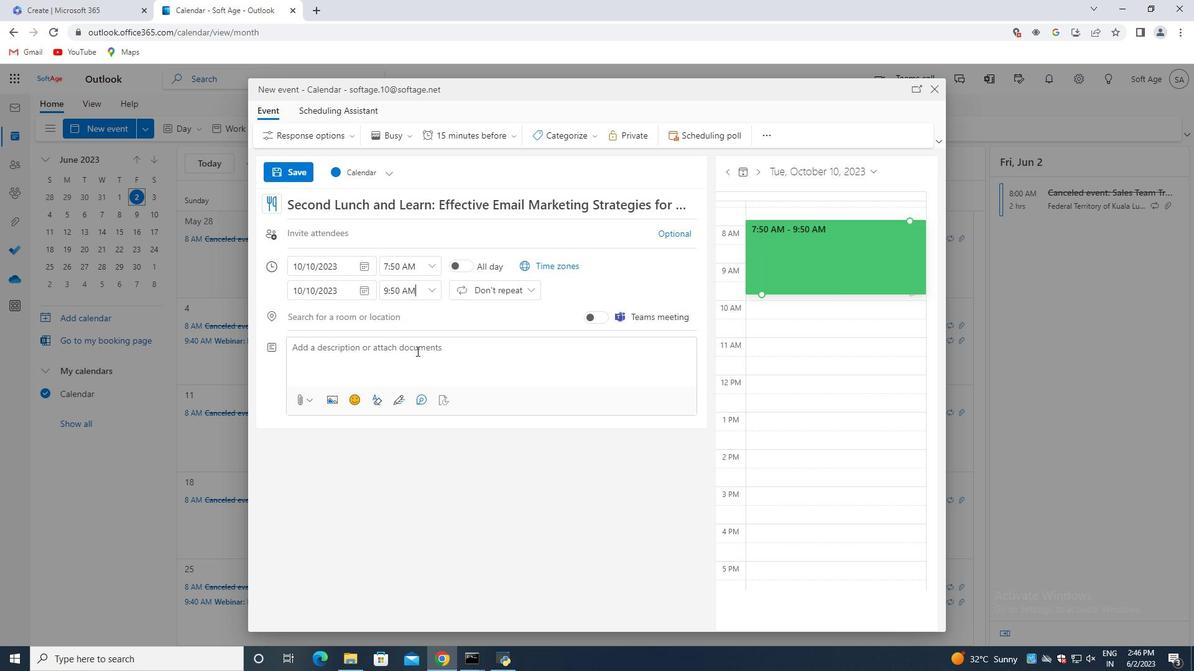 
Action: Key pressed <Key.shift>During<Key.space>the<Key.space>discussion,<Key.space>both<Key.space>the<Key.space>employee<Key.space>abd<Key.space>the<Key.space>supervisor<Key.space><Key.shift>(or<Key.space>
Screenshot: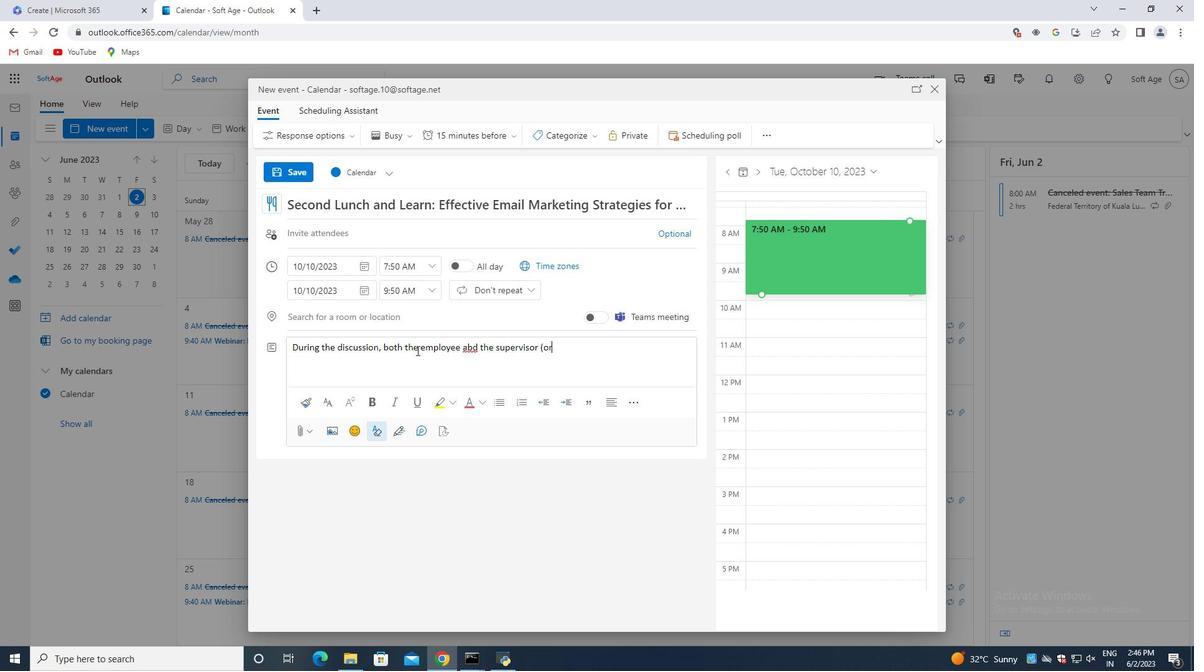 
Action: Mouse moved to (474, 347)
Screenshot: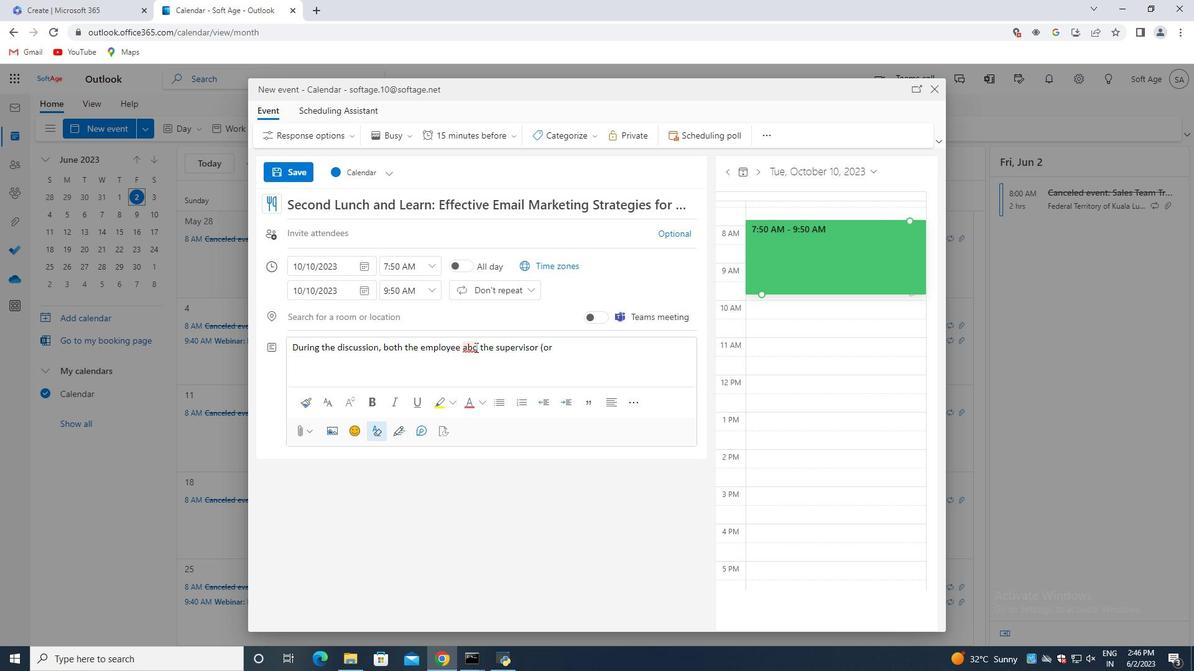 
Action: Mouse pressed left at (474, 347)
Screenshot: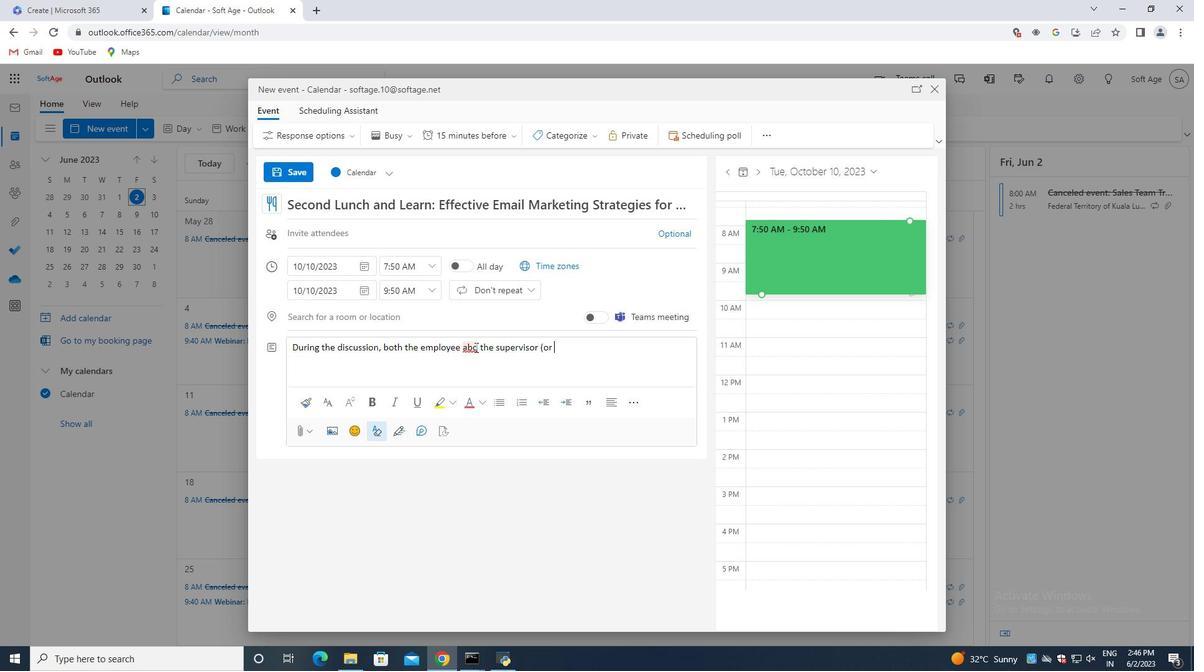 
Action: Mouse pressed left at (474, 347)
Screenshot: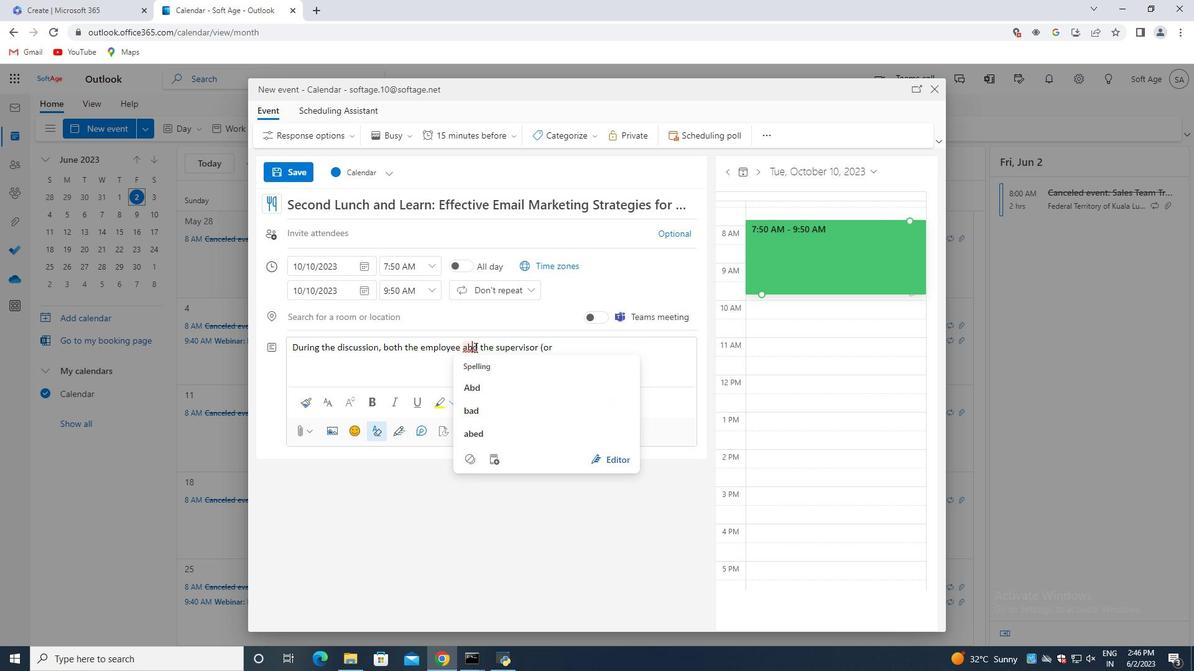 
Action: Mouse moved to (474, 347)
Screenshot: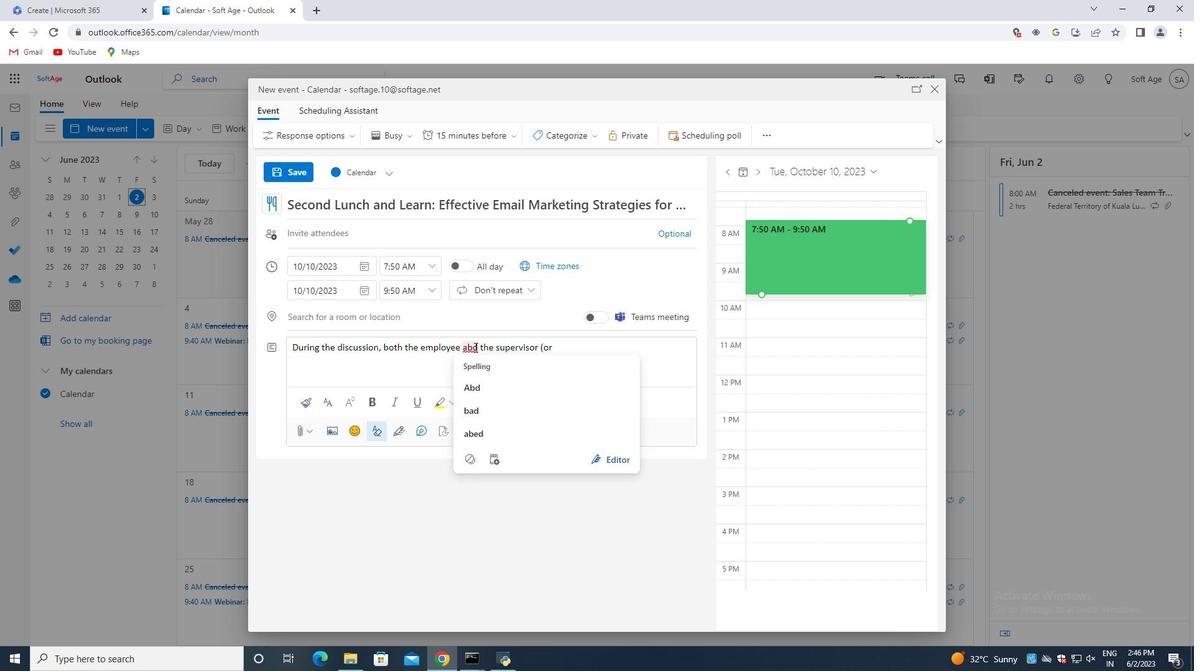 
Action: Key pressed <Key.right><Key.backspace><Key.backspace>nd
Screenshot: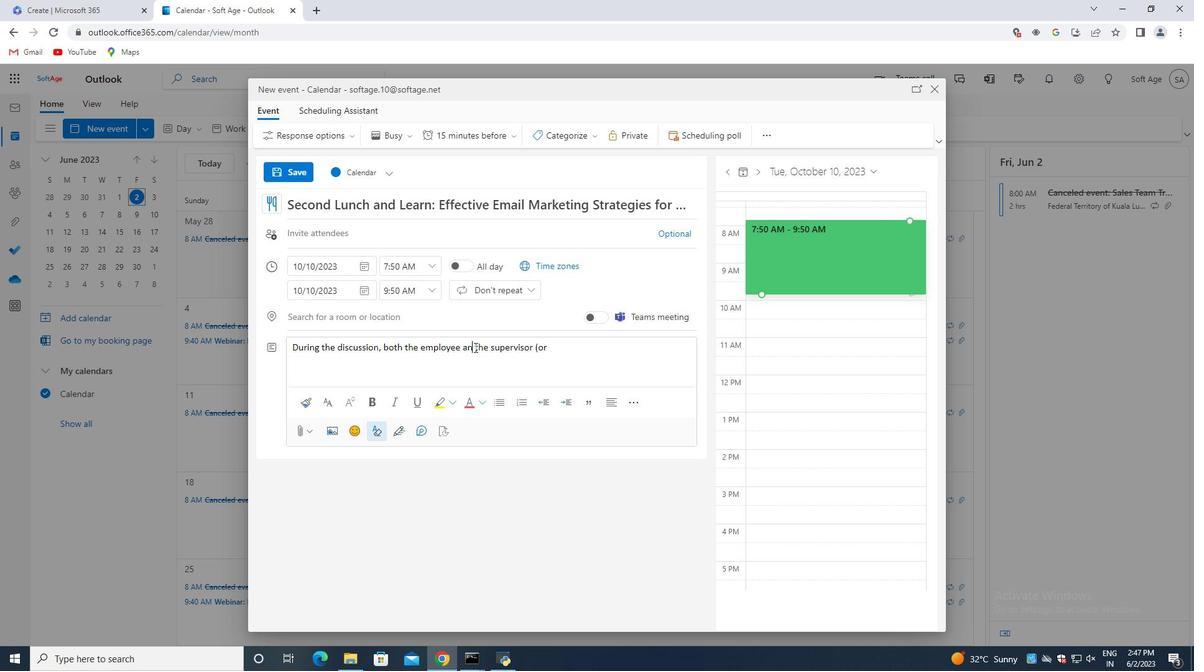
Action: Mouse moved to (561, 347)
Screenshot: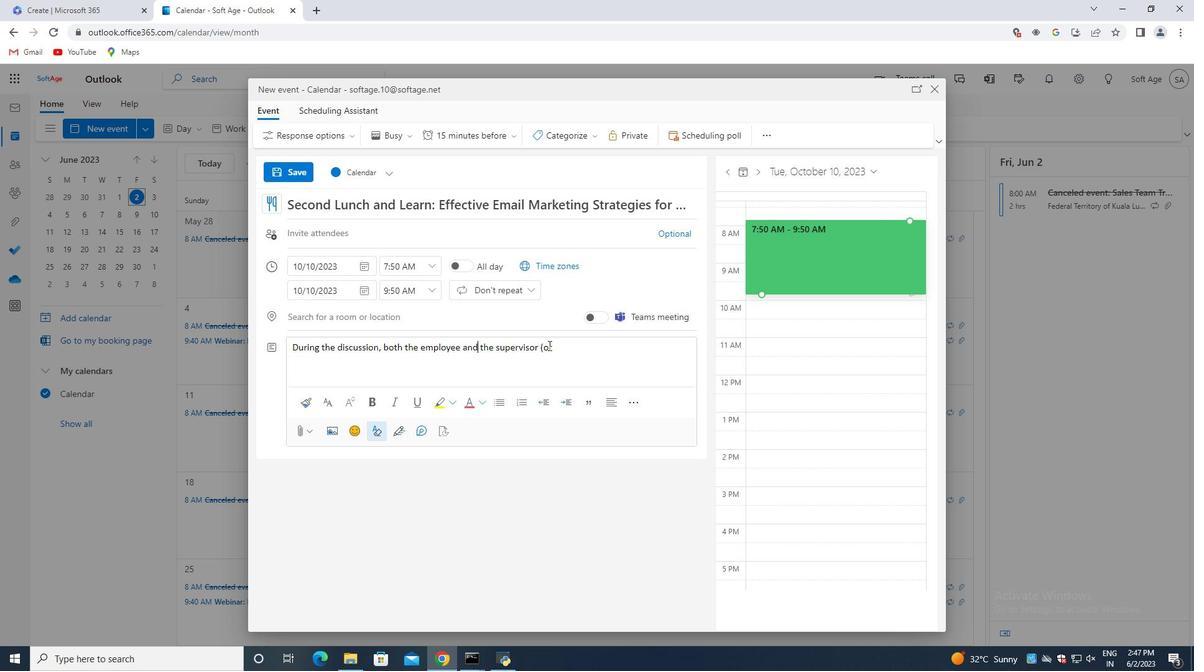 
Action: Mouse pressed left at (561, 347)
Screenshot: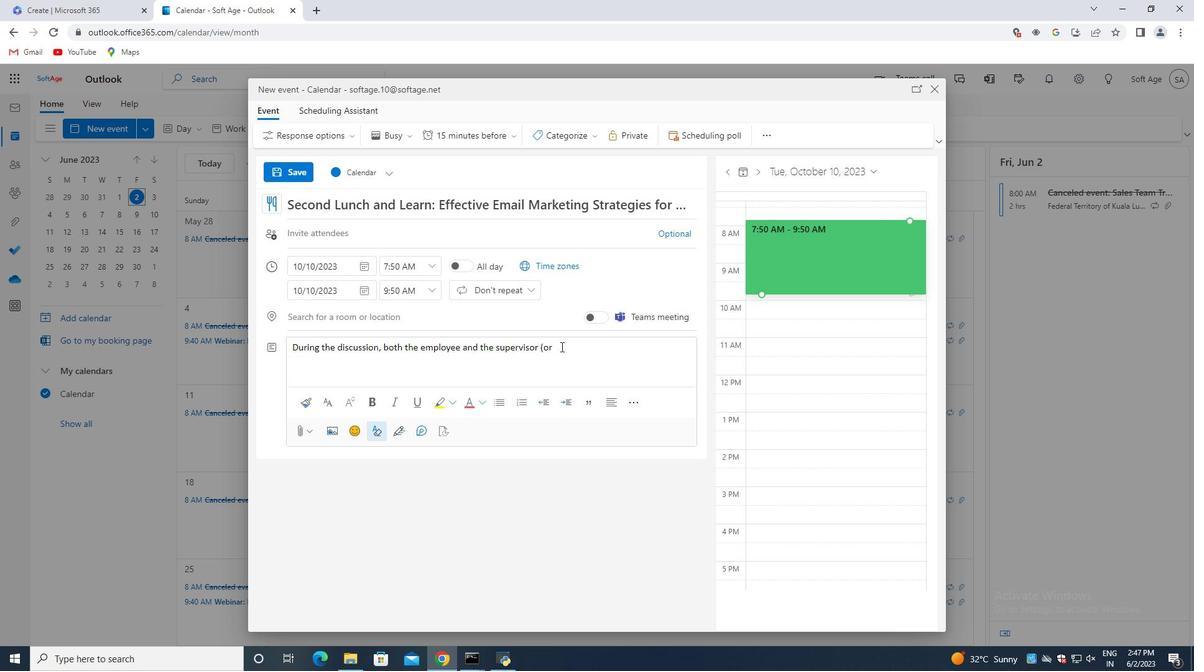 
Action: Key pressed relevant<Key.space>stakeholders<Key.shift>)w<Key.backspace><Key.space><Key.shift>will<Key.space>have<Key.space>an<Key.space>opportubity<Key.space>to<Key.space>share<Key.space>their<Key.space>perspectives,<Key.space>observations,<Key.space>and<Key.space>concerns.<Key.space><Key.shift>The<Key.space>focus<Key.space>will<Key.space>be<Key.space>on<Key.space>understanding<Key.space>the<Key.space>underlying<Key.space>reasons<Key.space>for<Key.space>the<Key.space>performance<Key.space>issues,<Key.space>identifying<Key.space>any<Key.space>obstacles<Key.space>or<Key.space>challenges,<Key.space>and<Key.space>joi
Screenshot: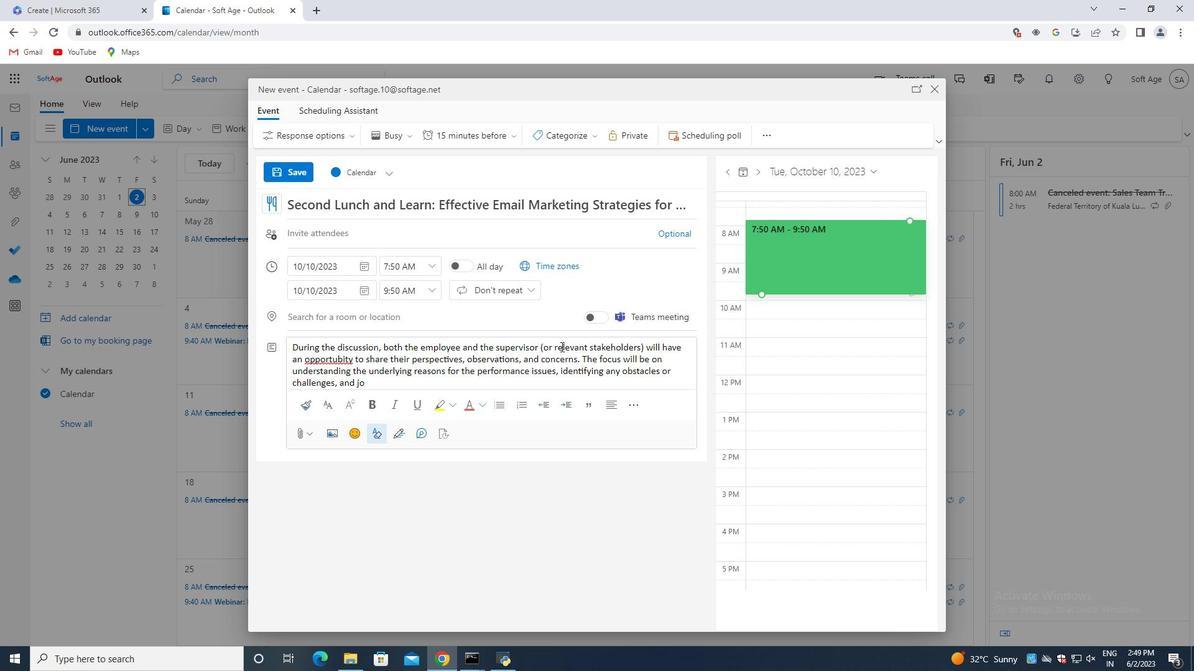 
Action: Mouse moved to (338, 357)
Screenshot: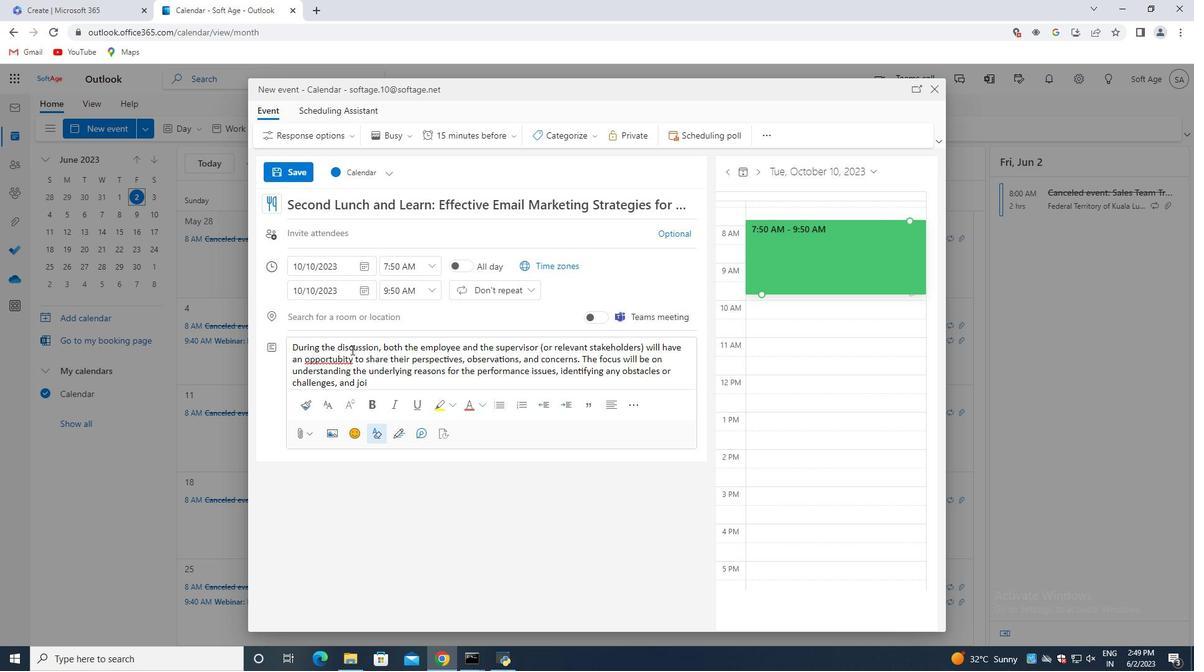 
Action: Mouse pressed left at (338, 357)
Screenshot: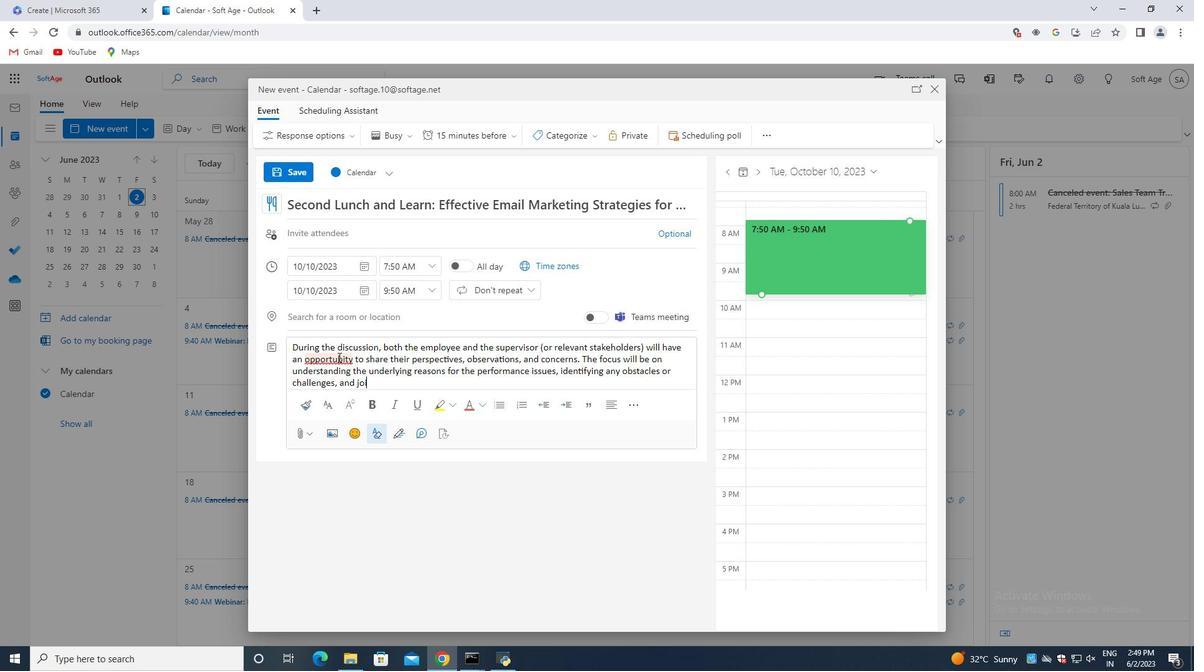 
Action: Mouse moved to (343, 360)
Screenshot: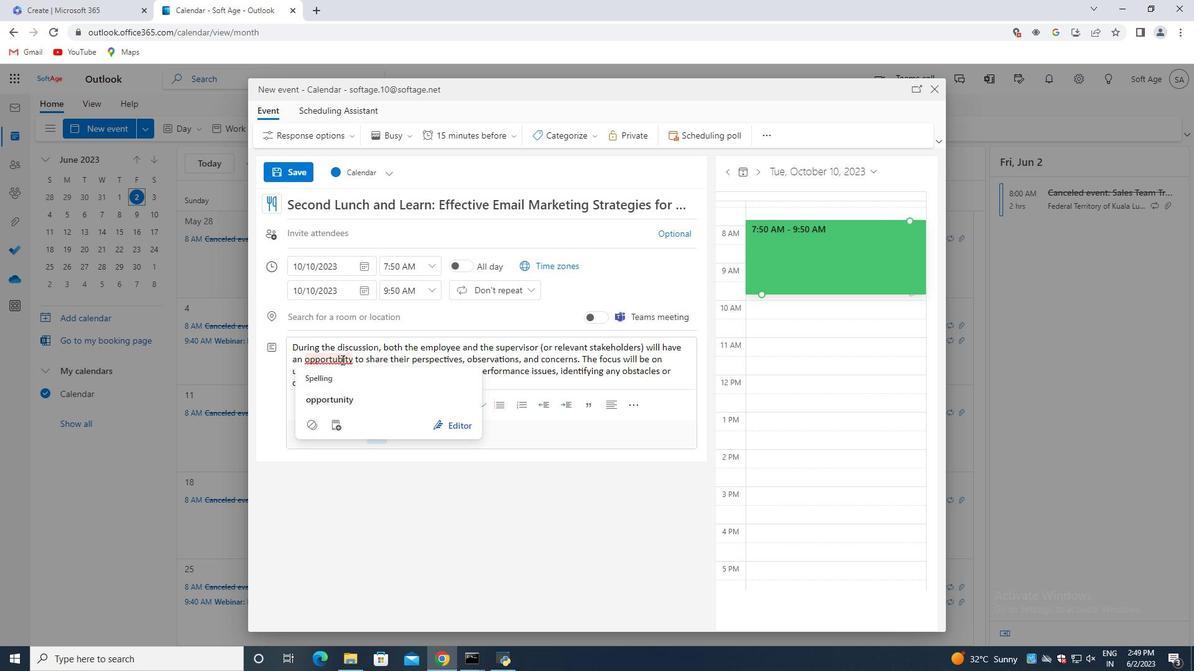 
Action: Mouse pressed left at (343, 360)
Screenshot: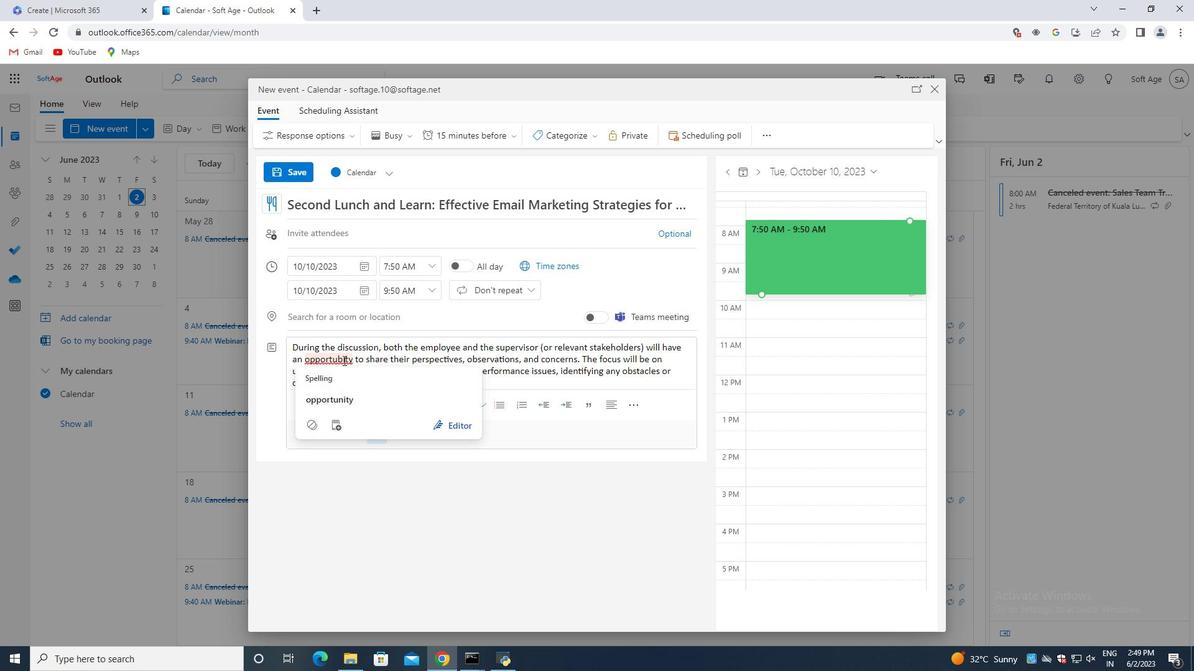 
Action: Mouse moved to (334, 359)
Screenshot: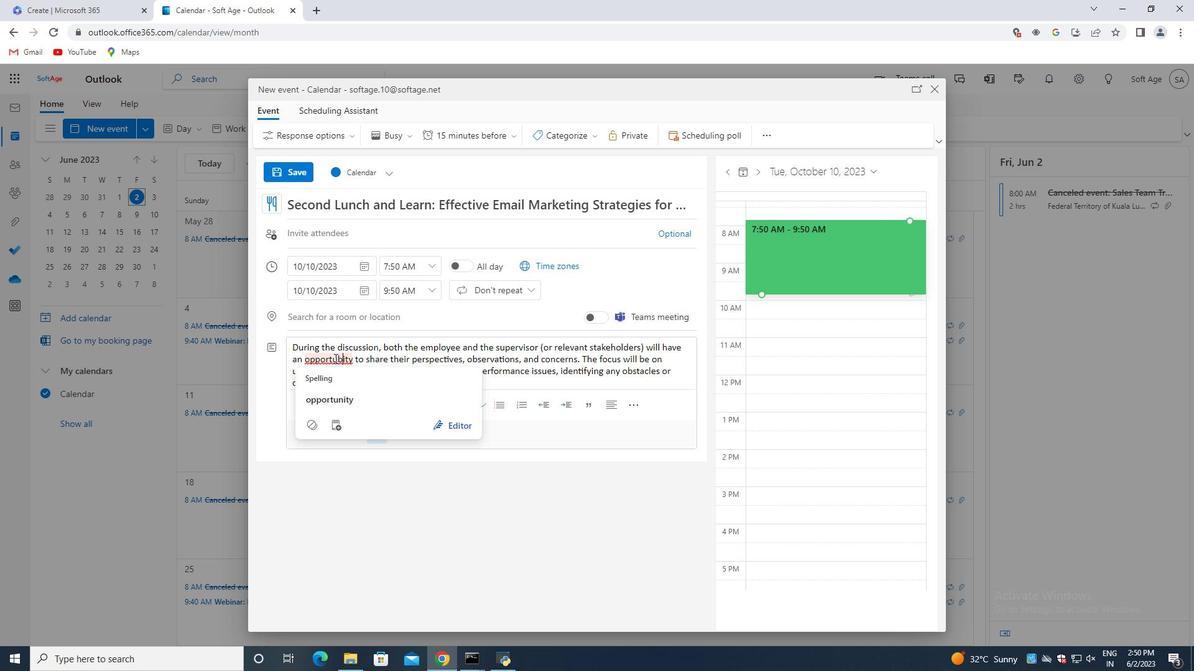 
Action: Key pressed <Key.backspace>n
Screenshot: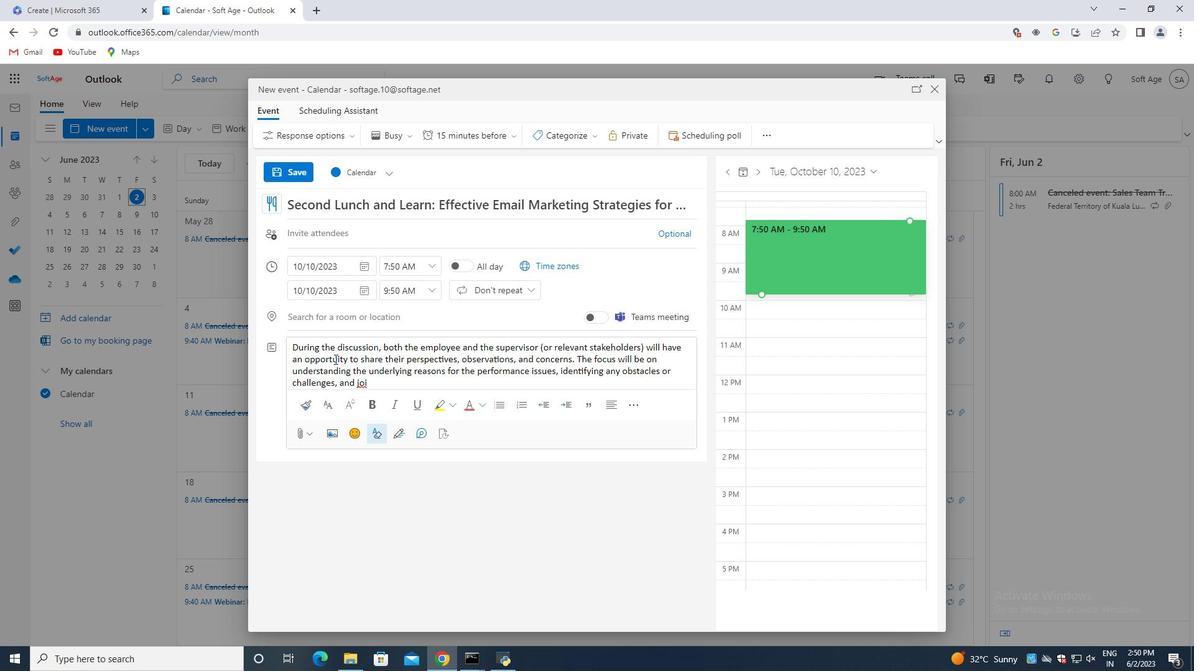 
Action: Mouse moved to (375, 378)
Screenshot: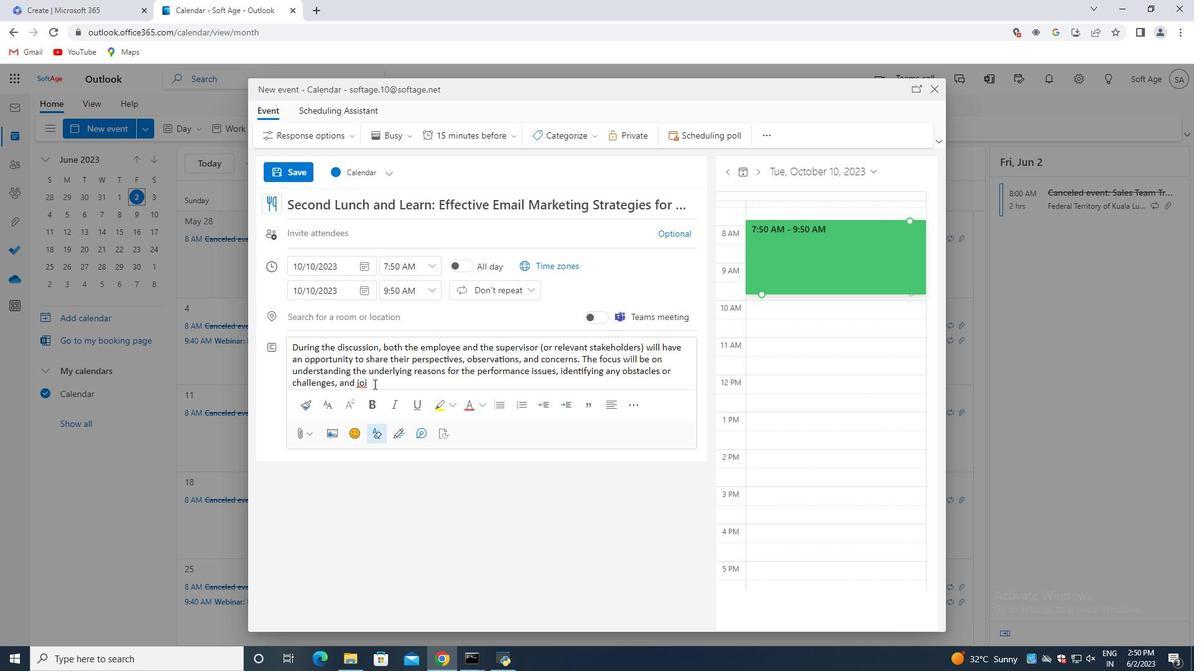 
Action: Mouse pressed left at (375, 378)
Screenshot: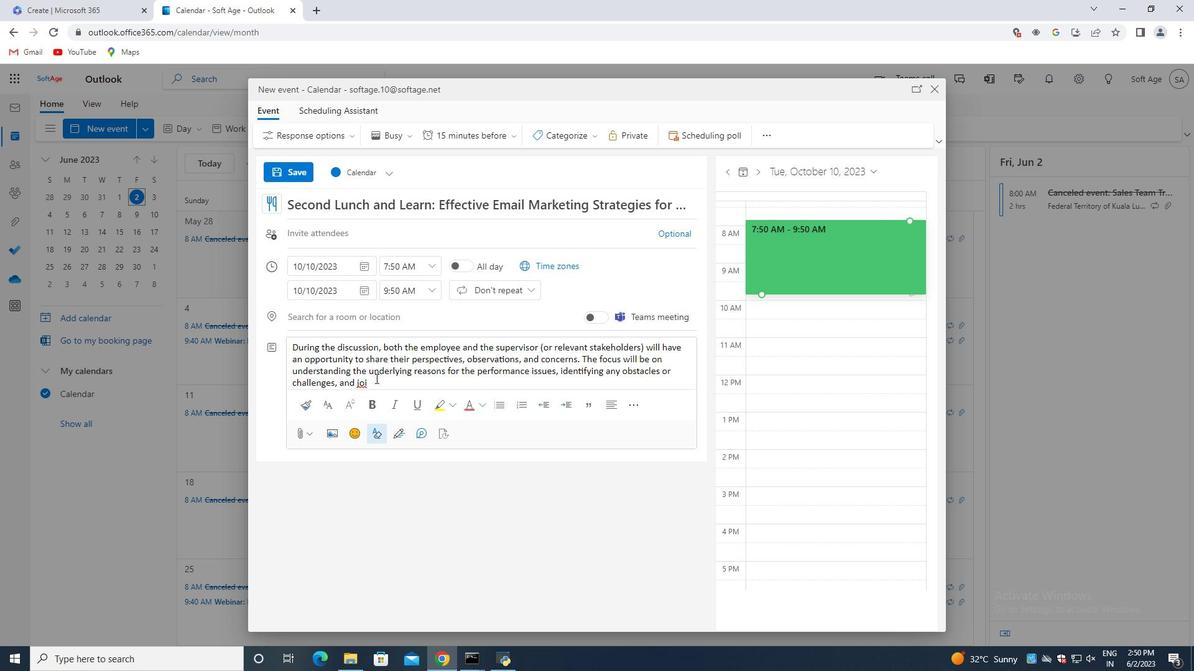 
Action: Mouse moved to (372, 386)
Screenshot: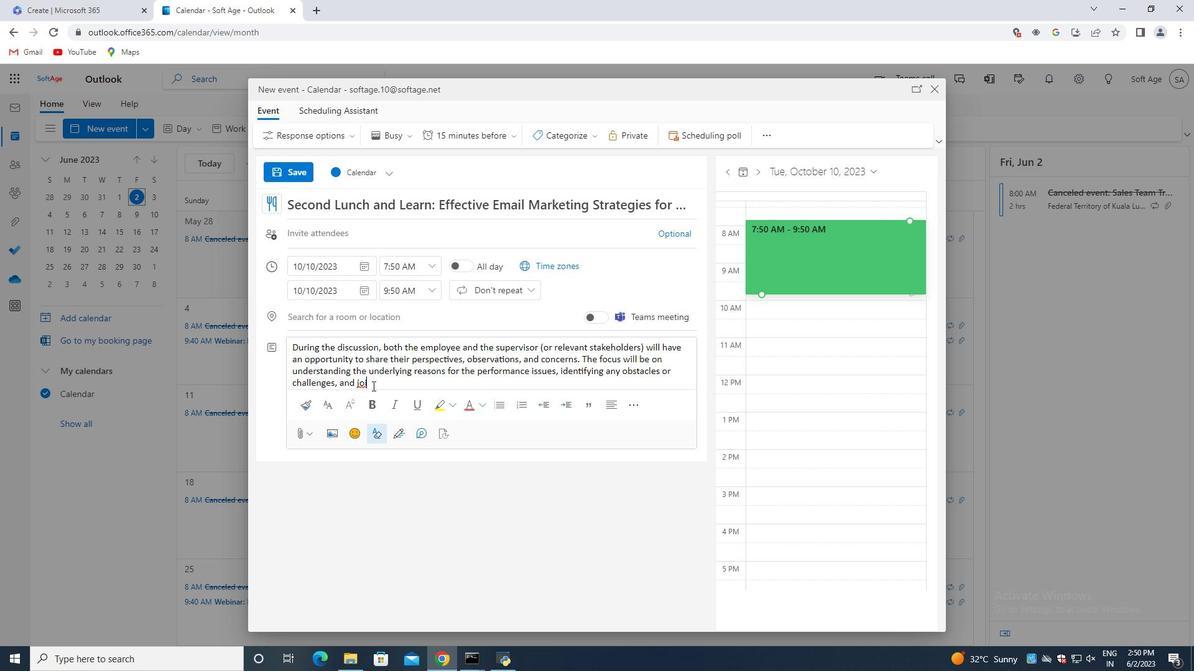 
Action: Key pressed ntly<Key.space>developing<Key.space>a<Key.space>plan<Key.space>for<Key.space>improvement.
Screenshot: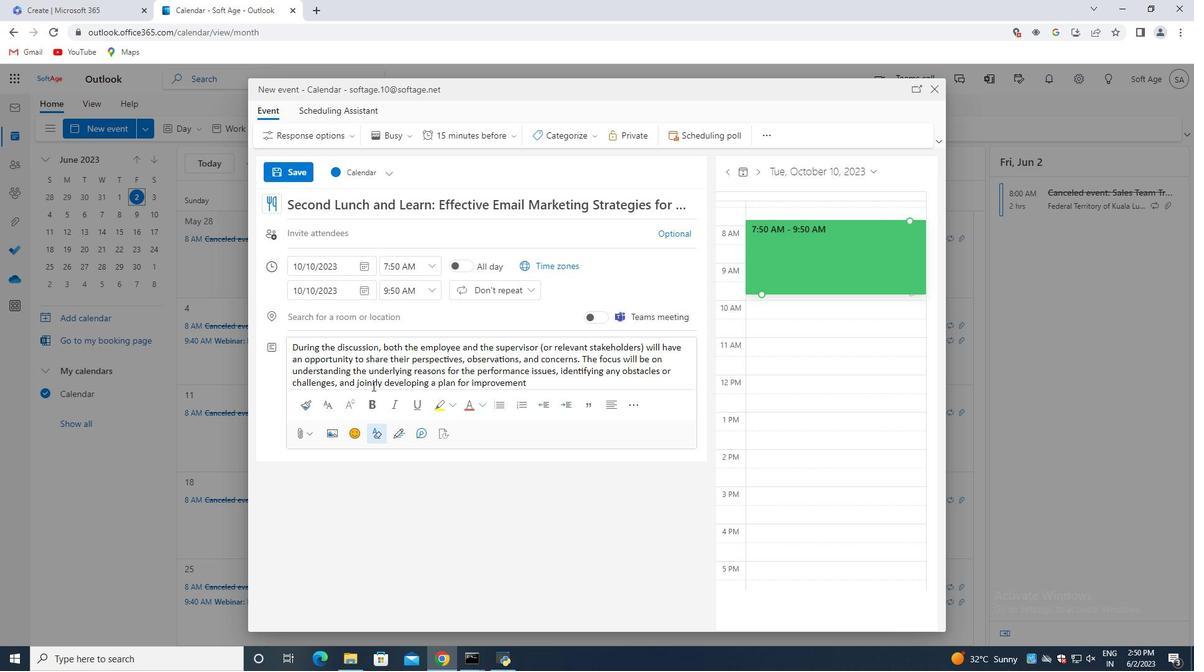 
Action: Mouse moved to (577, 128)
Screenshot: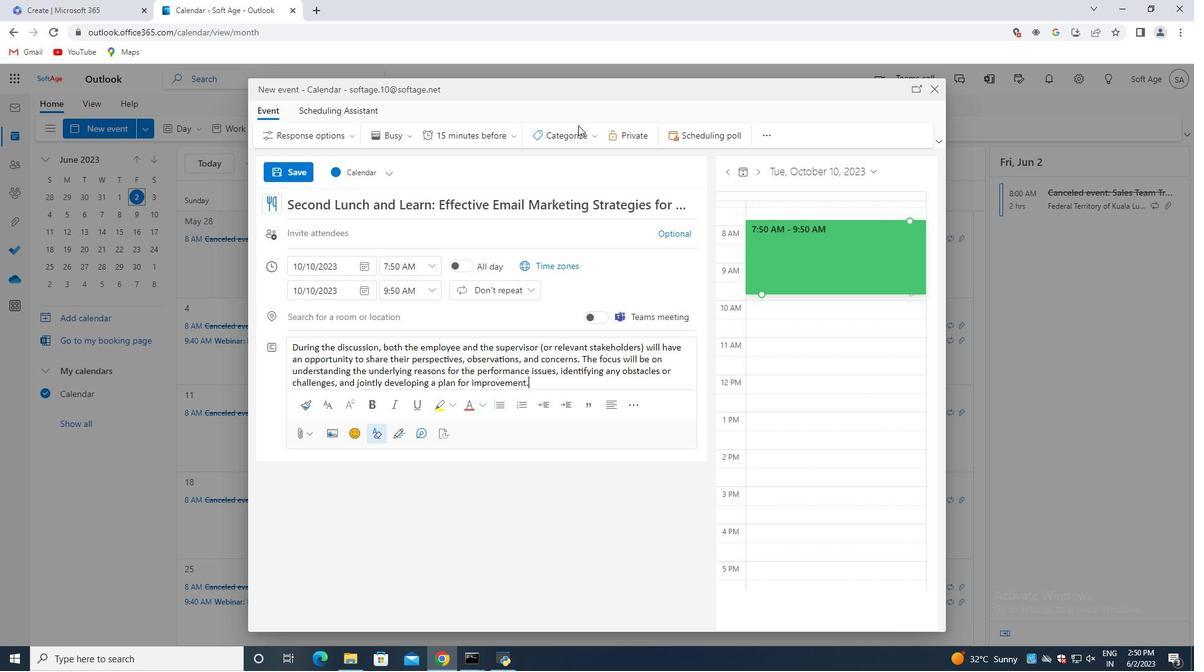 
Action: Mouse pressed left at (577, 128)
Screenshot: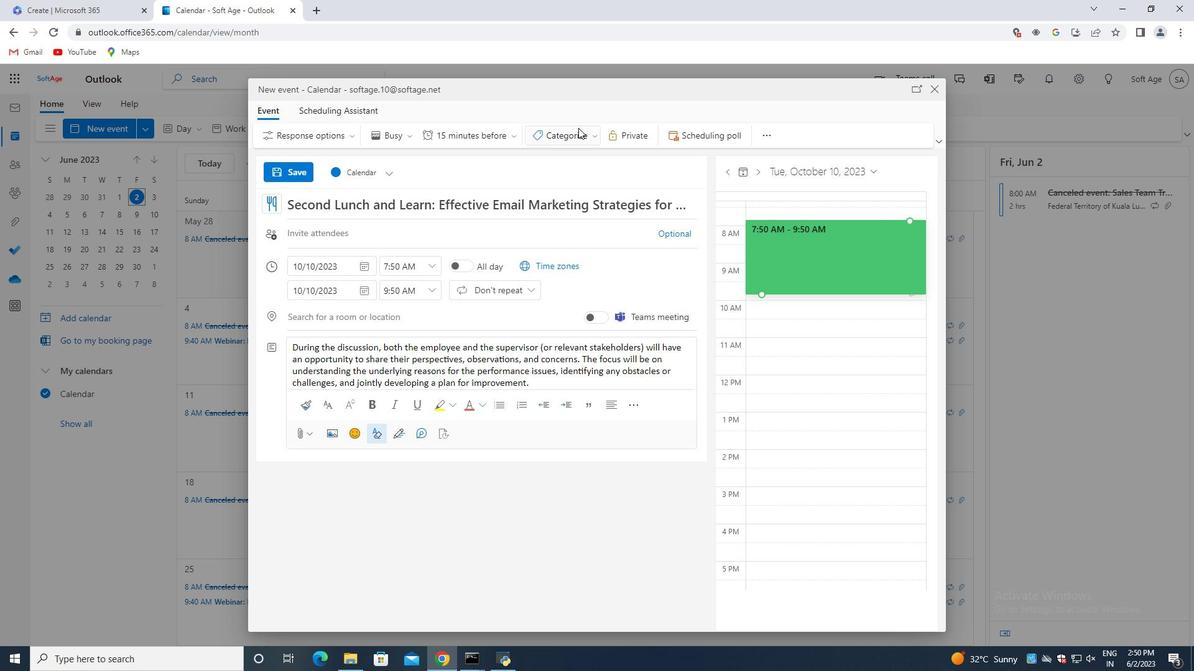 
Action: Mouse moved to (581, 159)
Screenshot: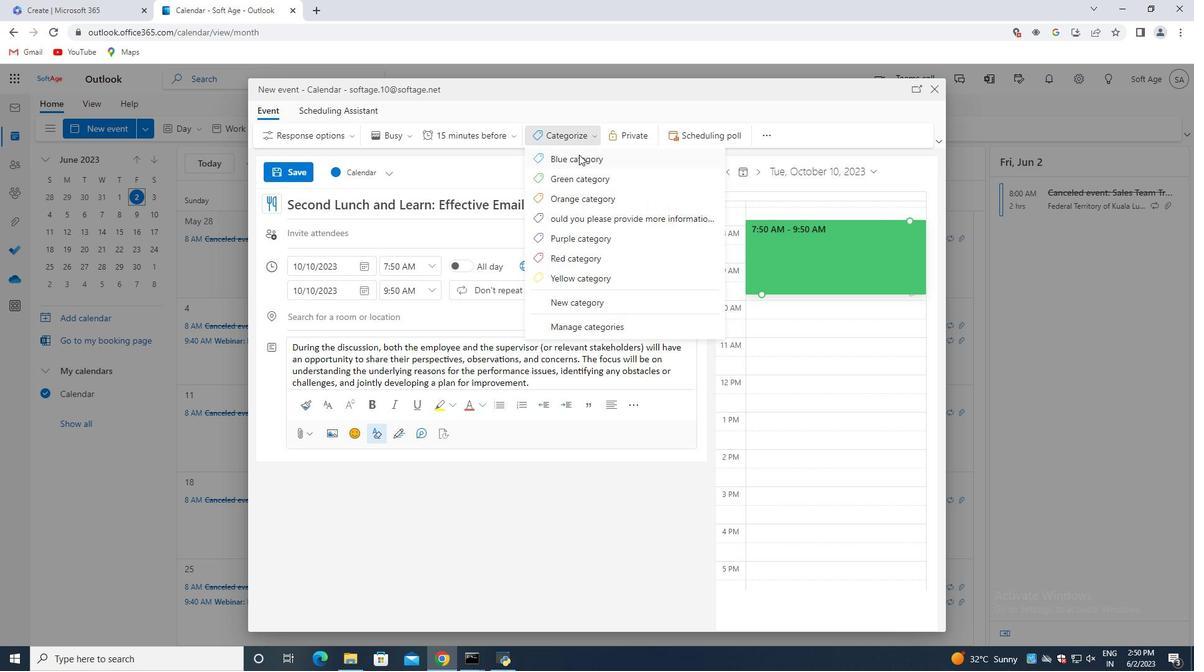 
Action: Mouse pressed left at (581, 159)
Screenshot: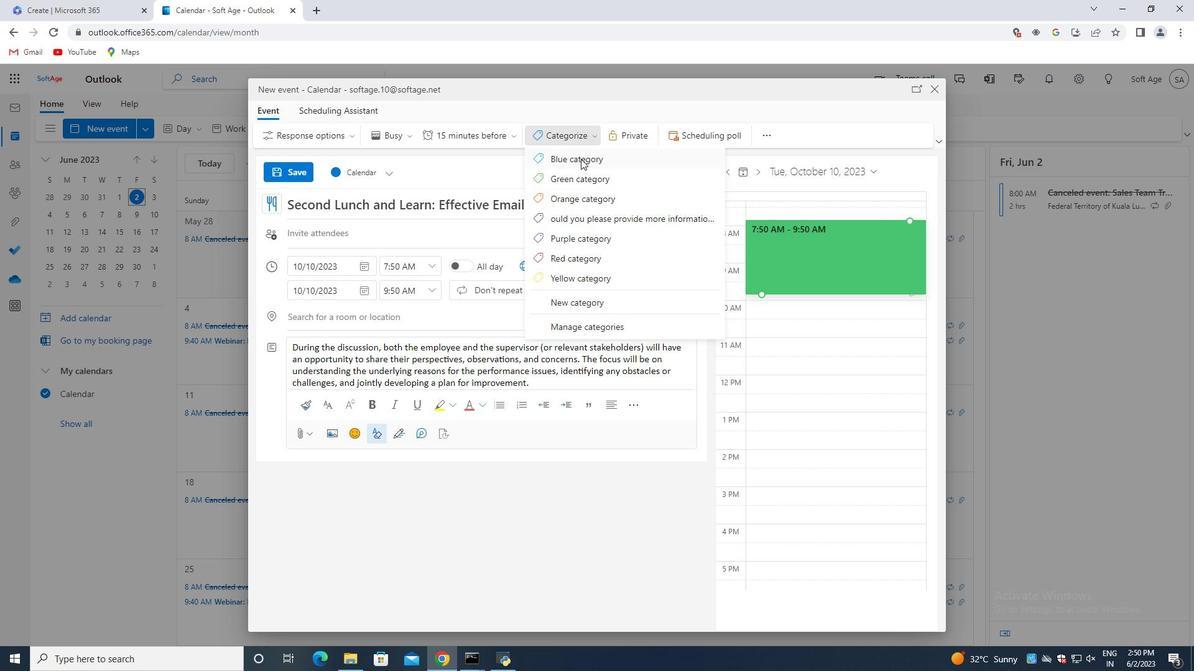 
Action: Mouse moved to (372, 319)
Screenshot: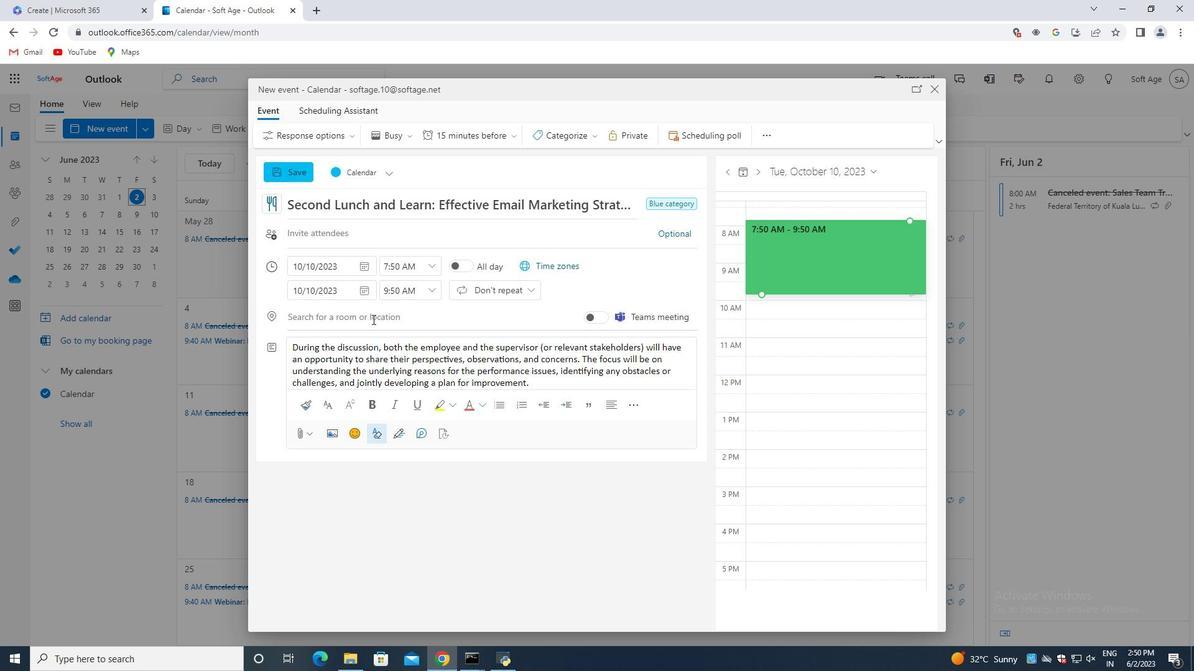 
Action: Mouse pressed left at (372, 319)
Screenshot: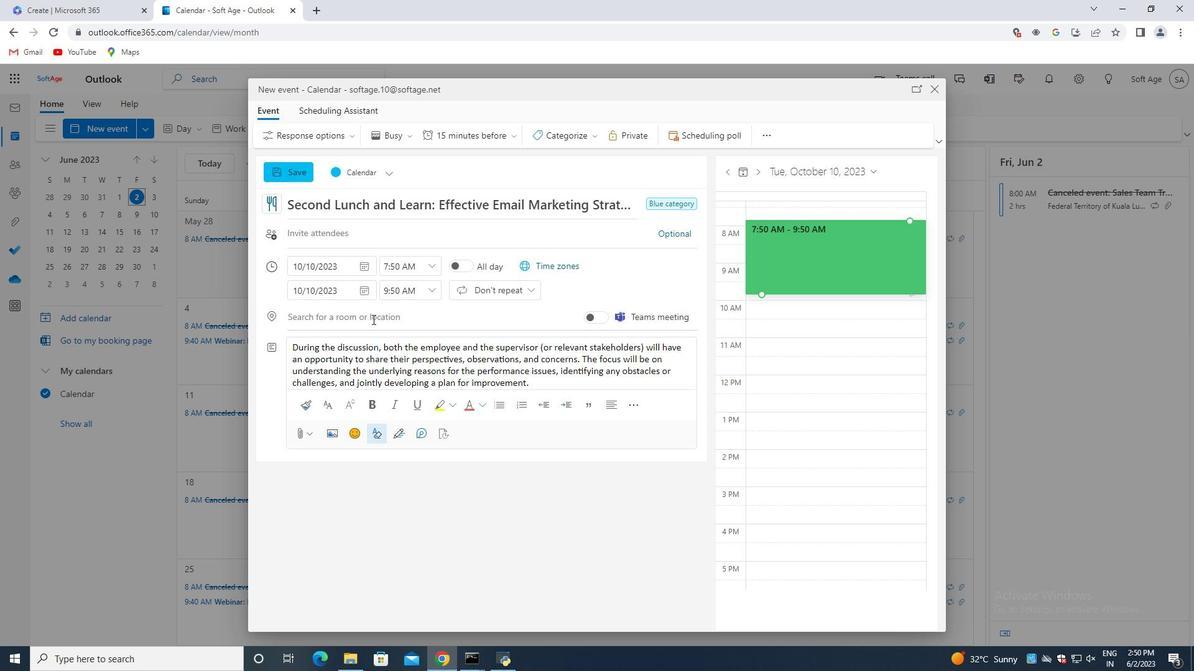 
Action: Key pressed 987<Key.space><Key.shift>Jumeirah<Key.space><Key.shift>Beach,<Key.space><Key.shift>Dubai,<Key.space><Key.shift><Key.shift><Key.shift><Key.shift><Key.shift><Key.shift>U<Key.shift>AE
Screenshot: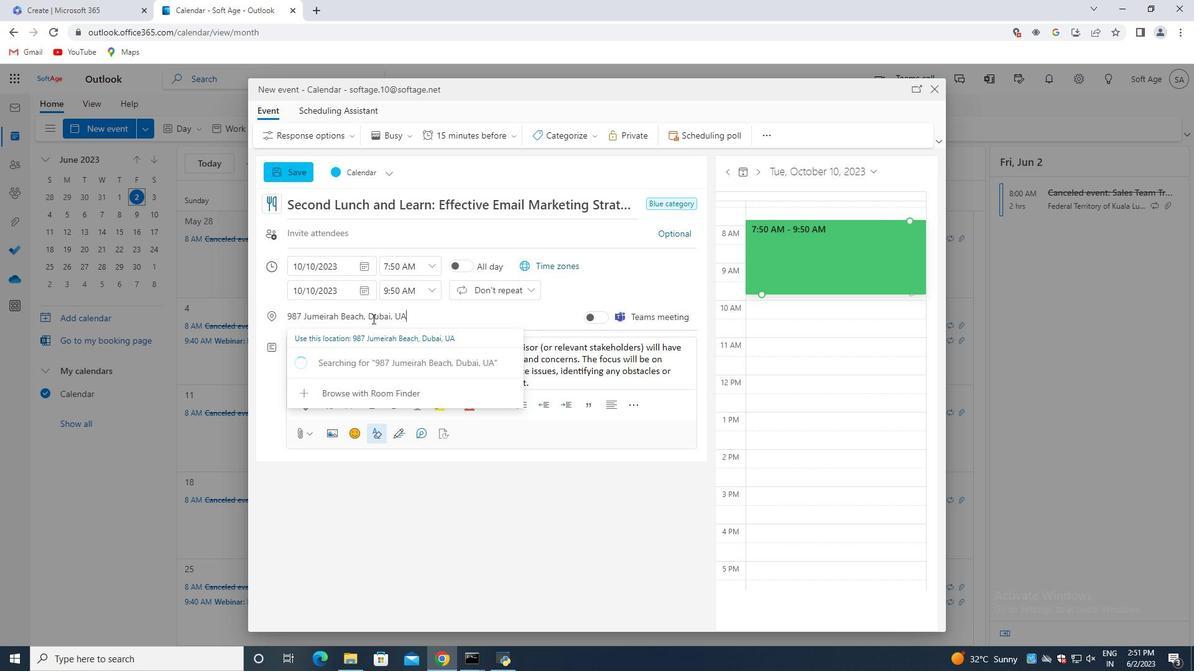 
Action: Mouse moved to (419, 337)
Screenshot: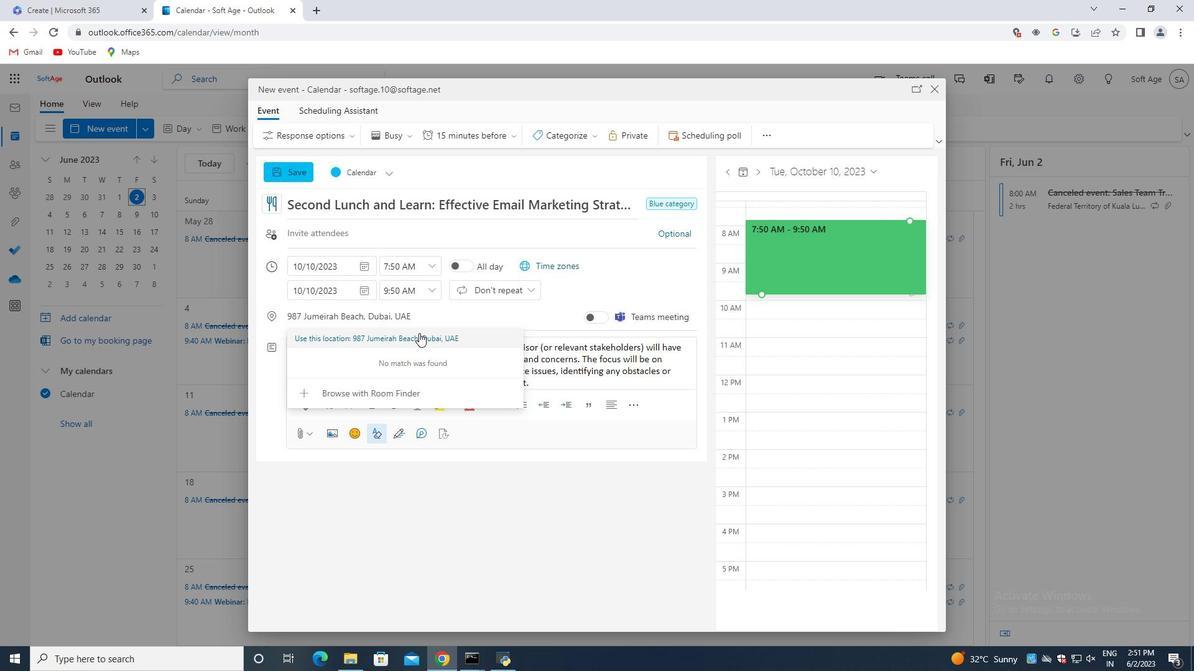 
Action: Mouse pressed left at (419, 337)
Screenshot: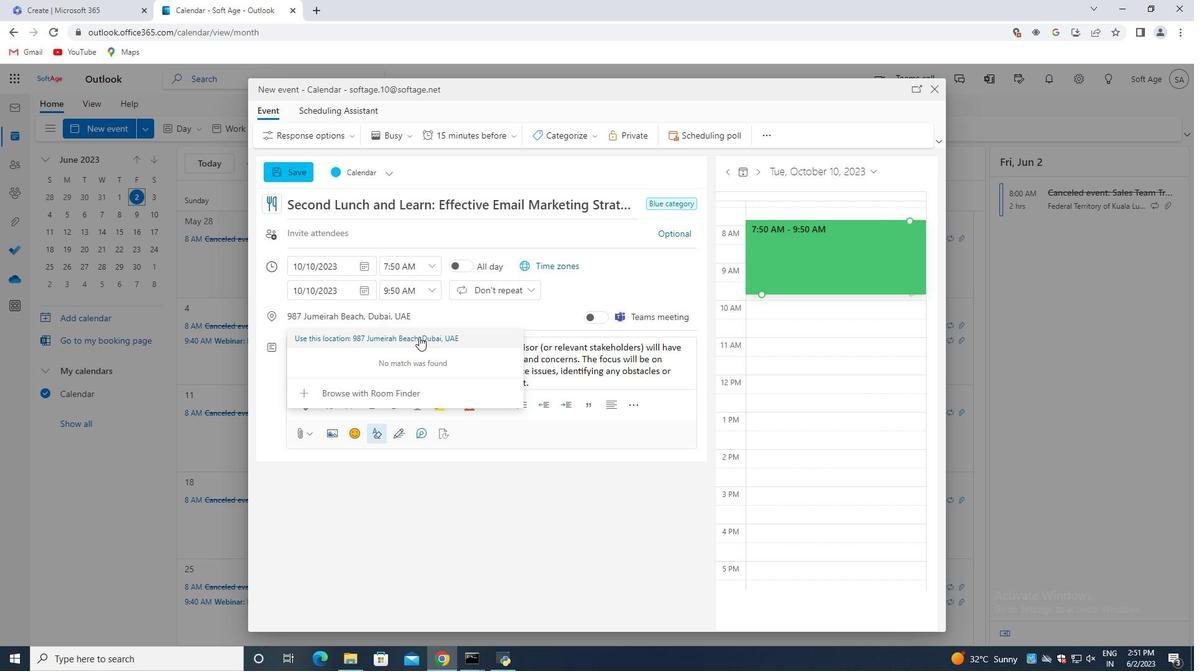 
Action: Mouse moved to (335, 237)
Screenshot: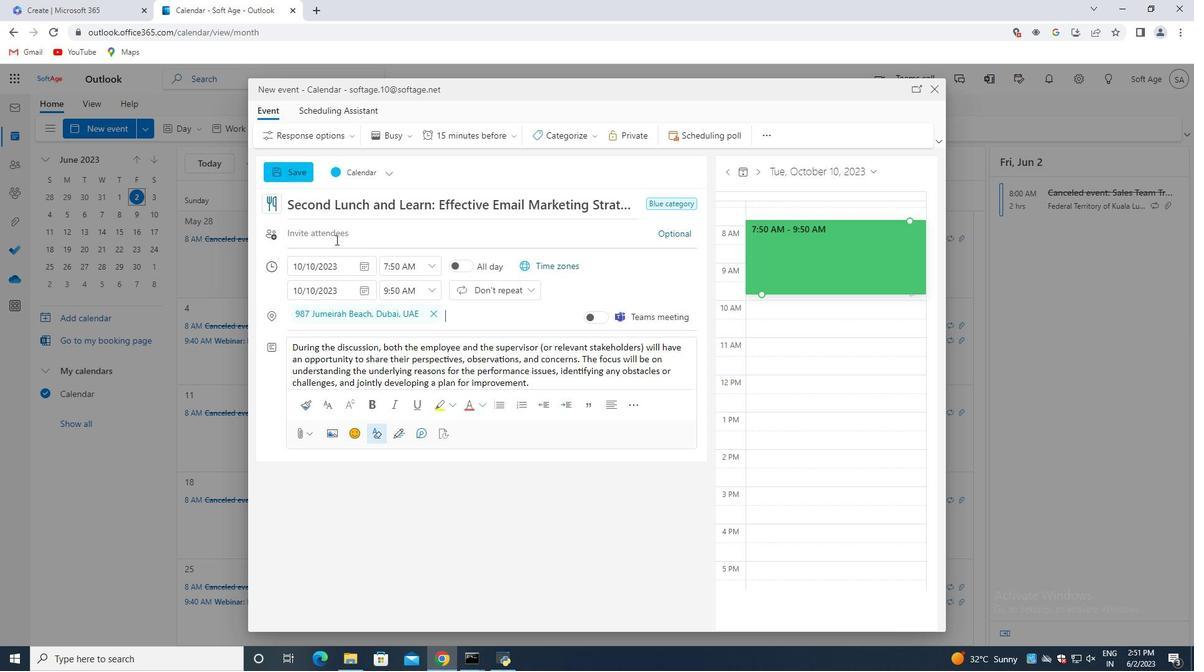 
Action: Mouse pressed left at (335, 237)
Screenshot: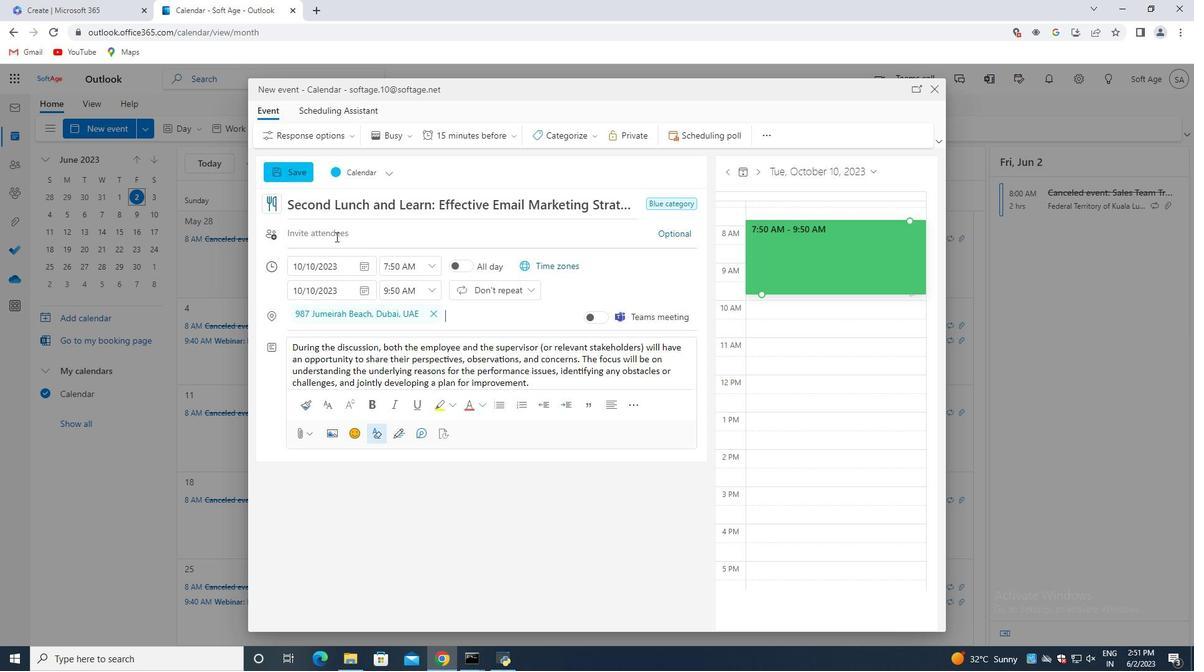 
Action: Key pressed softage.7<Key.shift>@softage.net
Screenshot: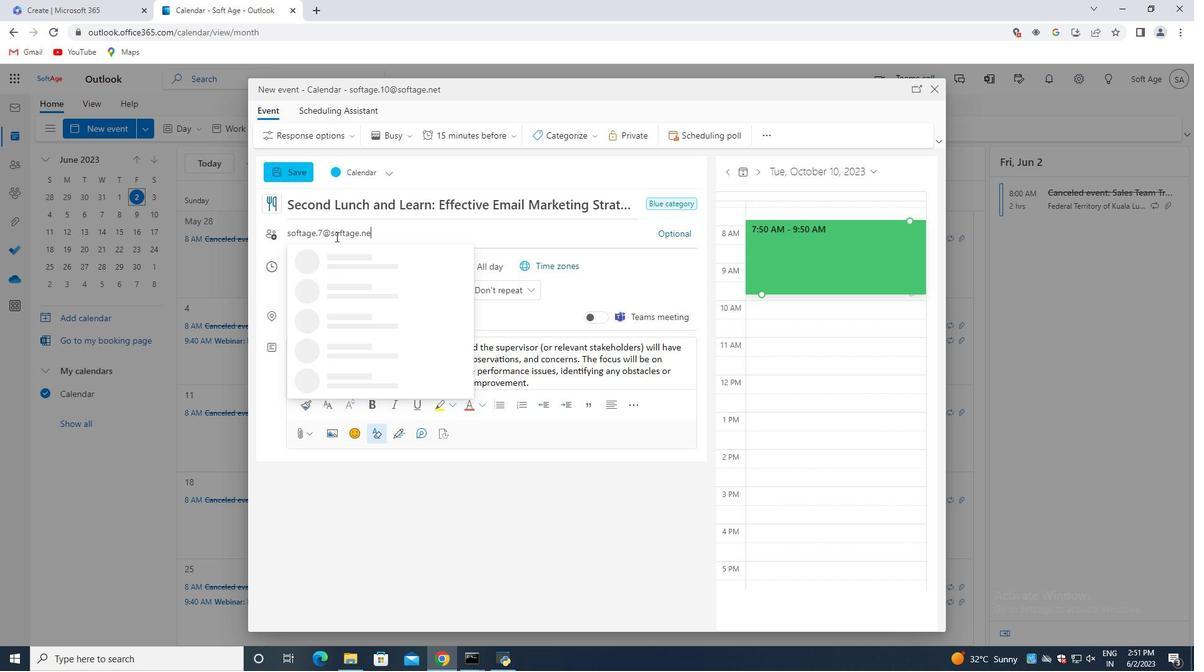 
Action: Mouse moved to (398, 255)
Screenshot: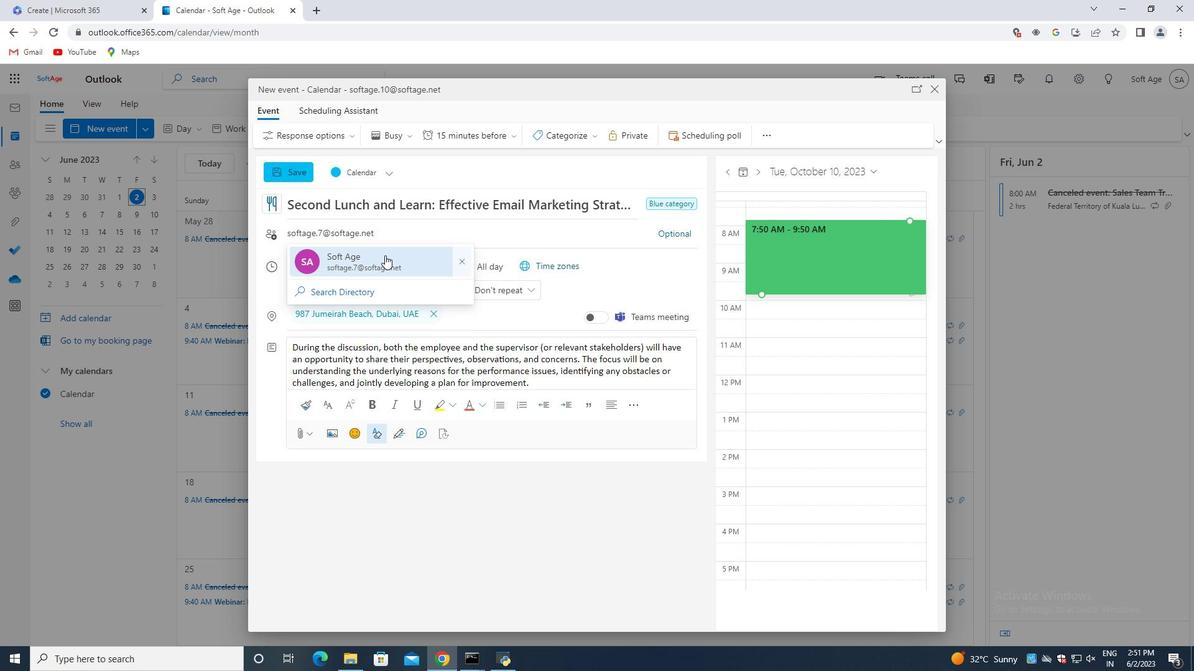 
Action: Mouse pressed left at (398, 255)
Screenshot: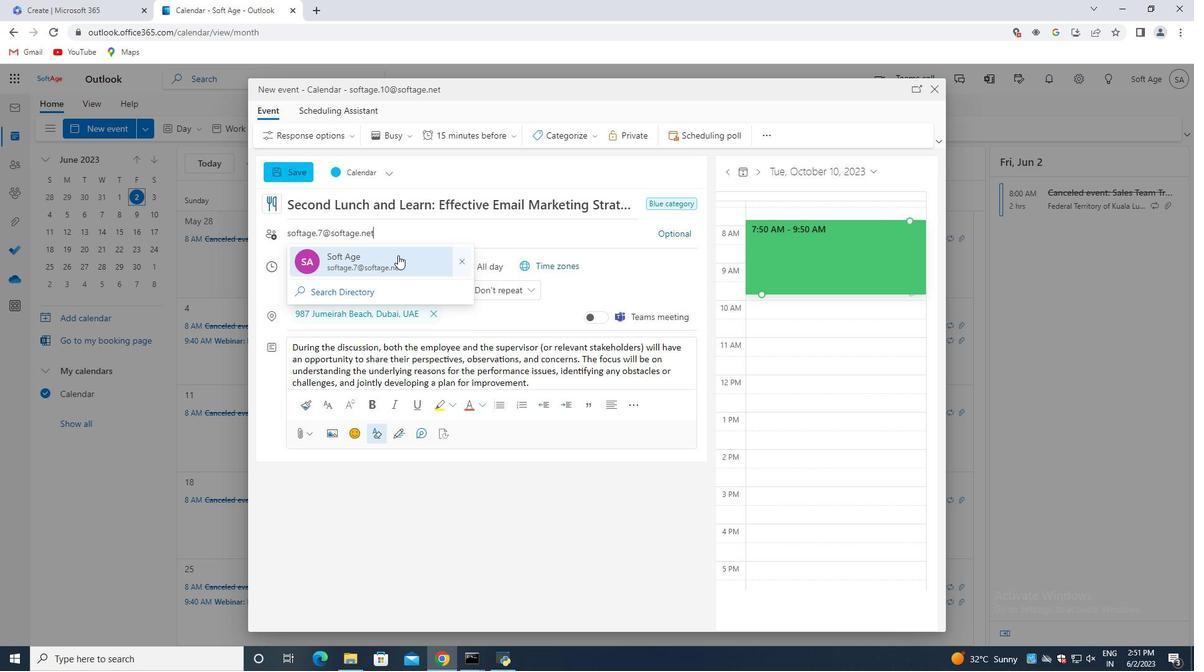 
Action: Mouse moved to (394, 252)
Screenshot: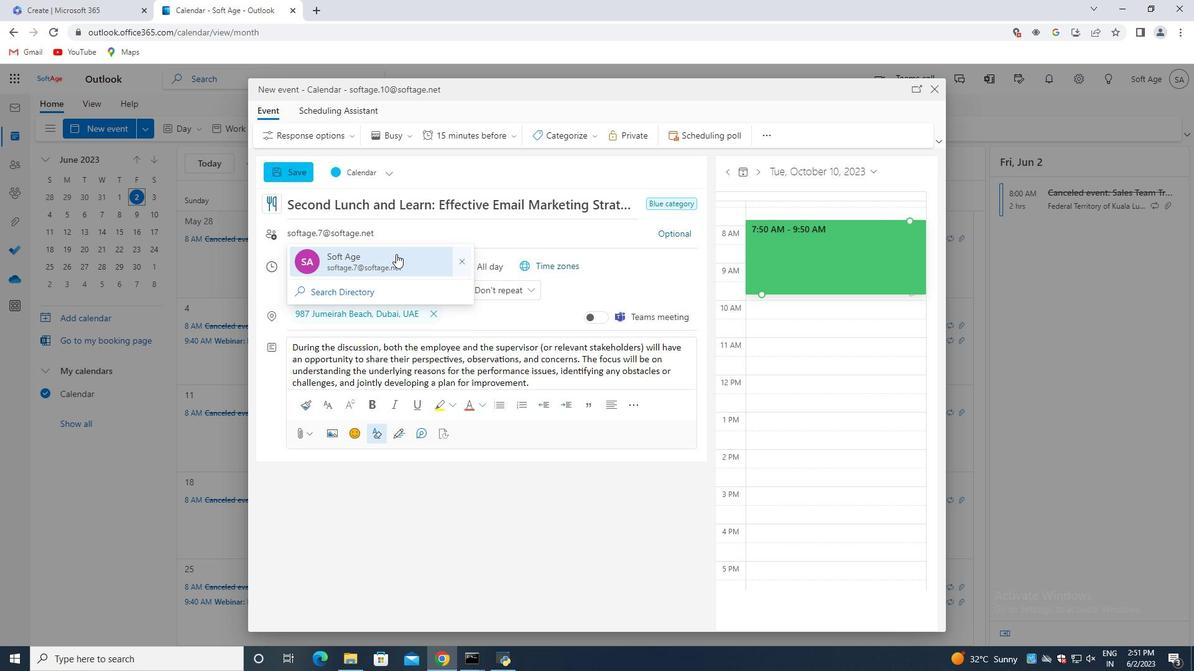 
Action: Key pressed softage.8<Key.shift>@softage.net
Screenshot: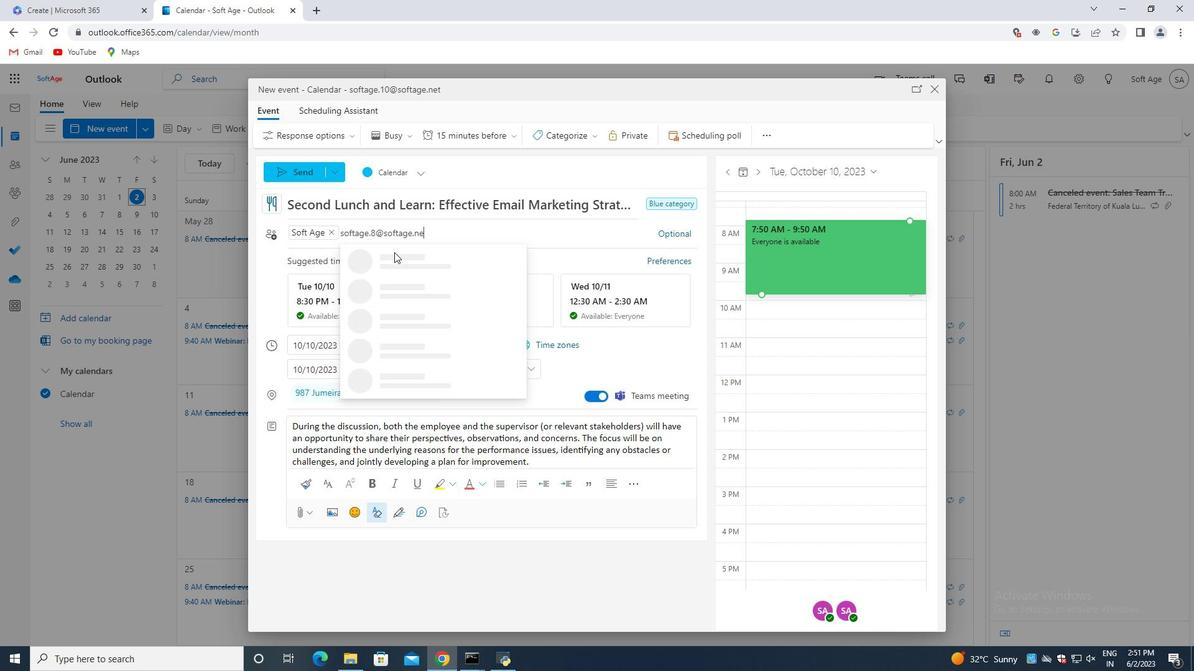 
Action: Mouse moved to (436, 253)
Screenshot: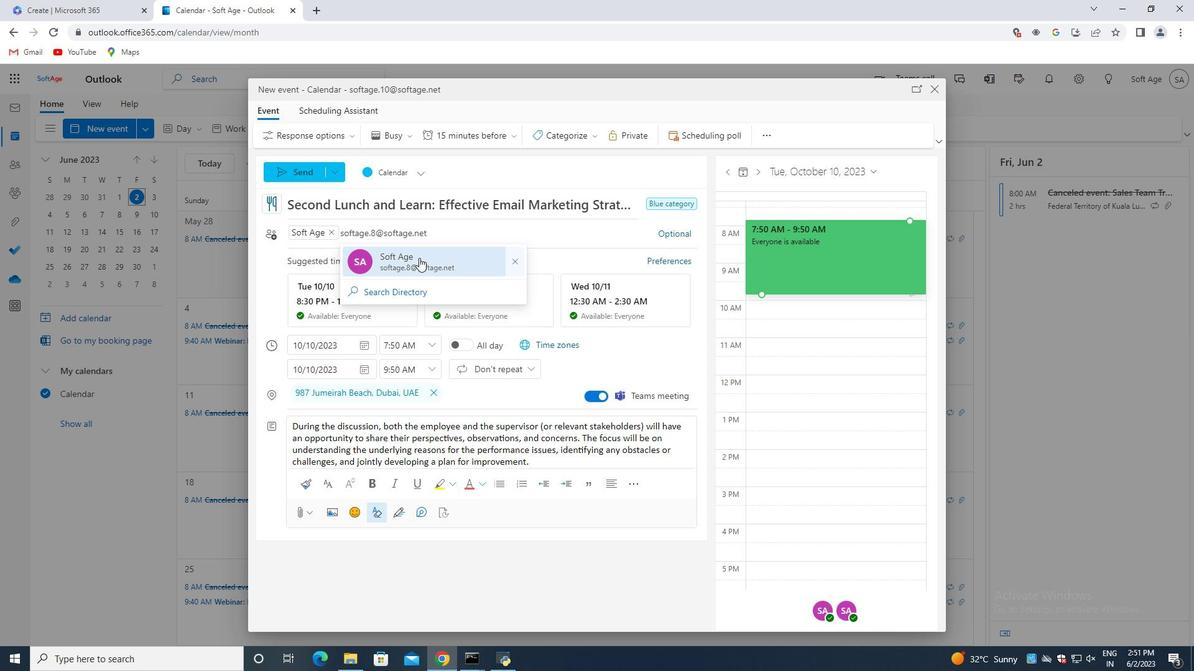 
Action: Mouse pressed left at (436, 253)
Screenshot: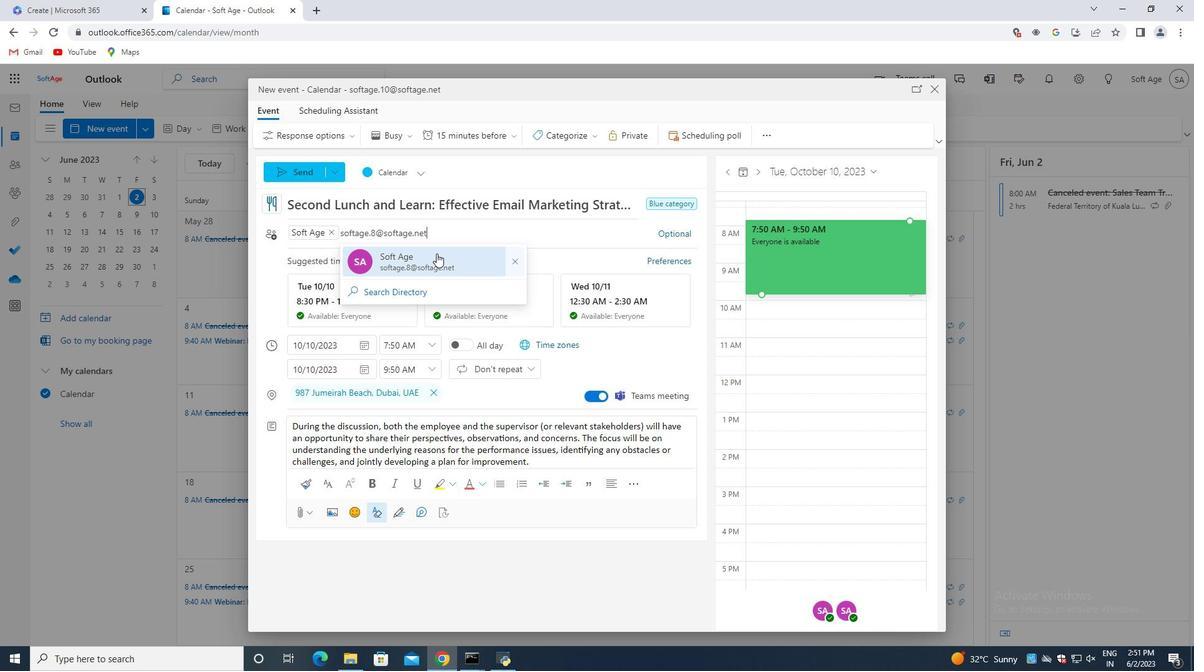 
Action: Mouse moved to (469, 131)
Screenshot: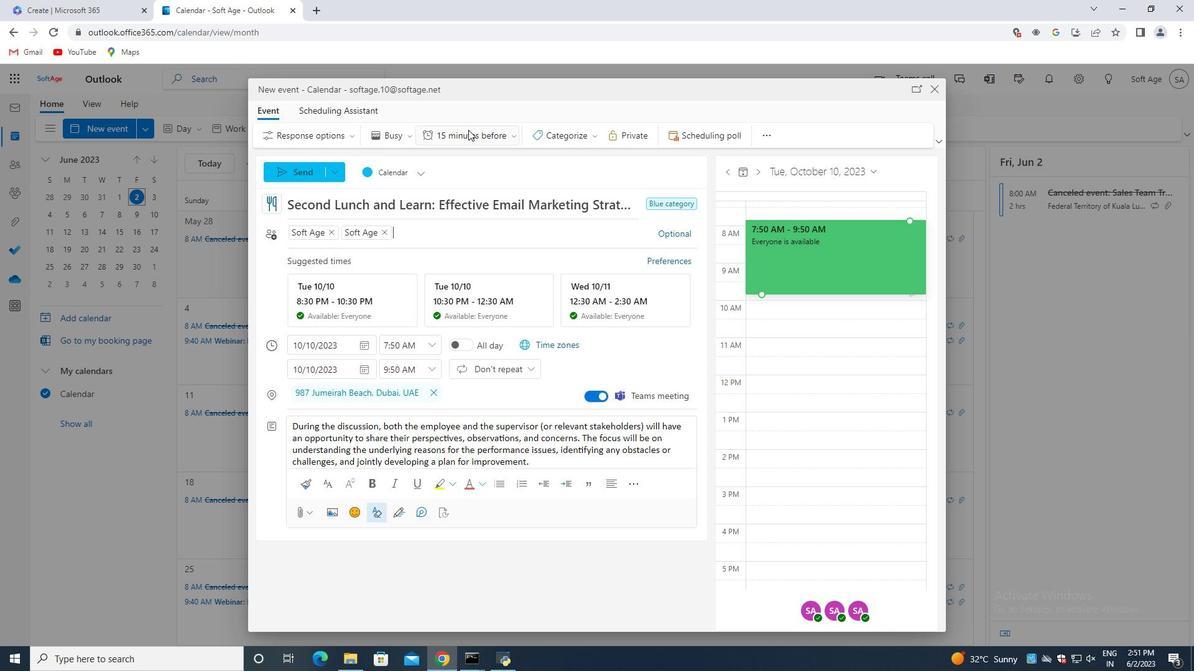 
Action: Mouse pressed left at (469, 131)
Screenshot: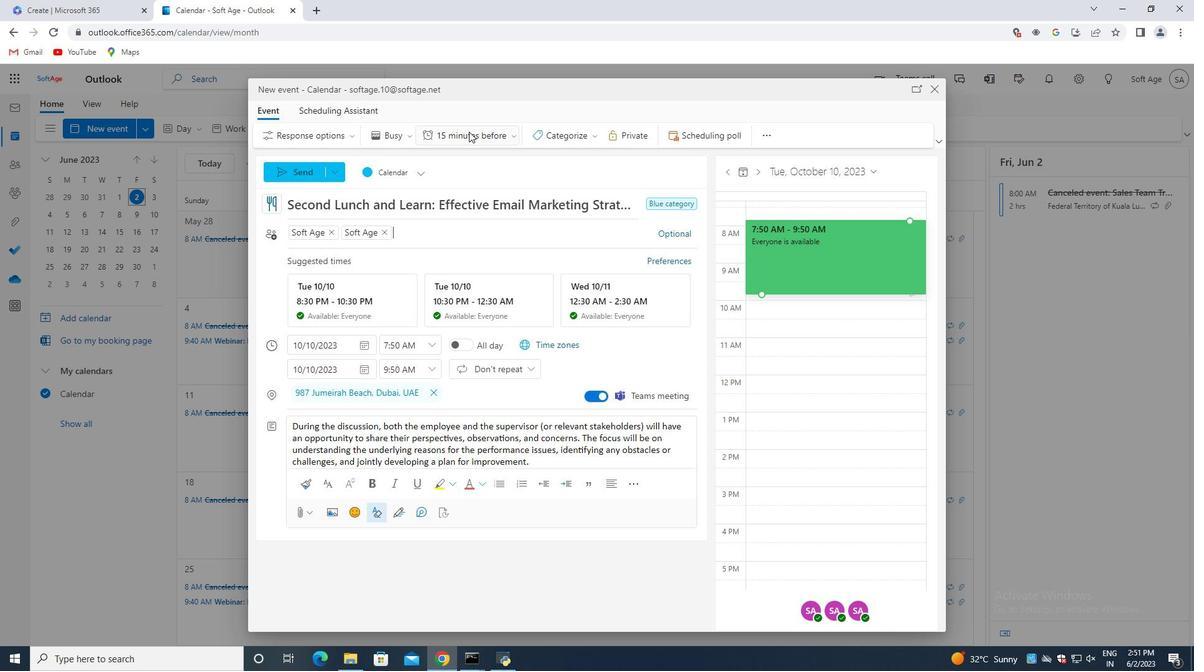 
Action: Mouse moved to (480, 312)
Screenshot: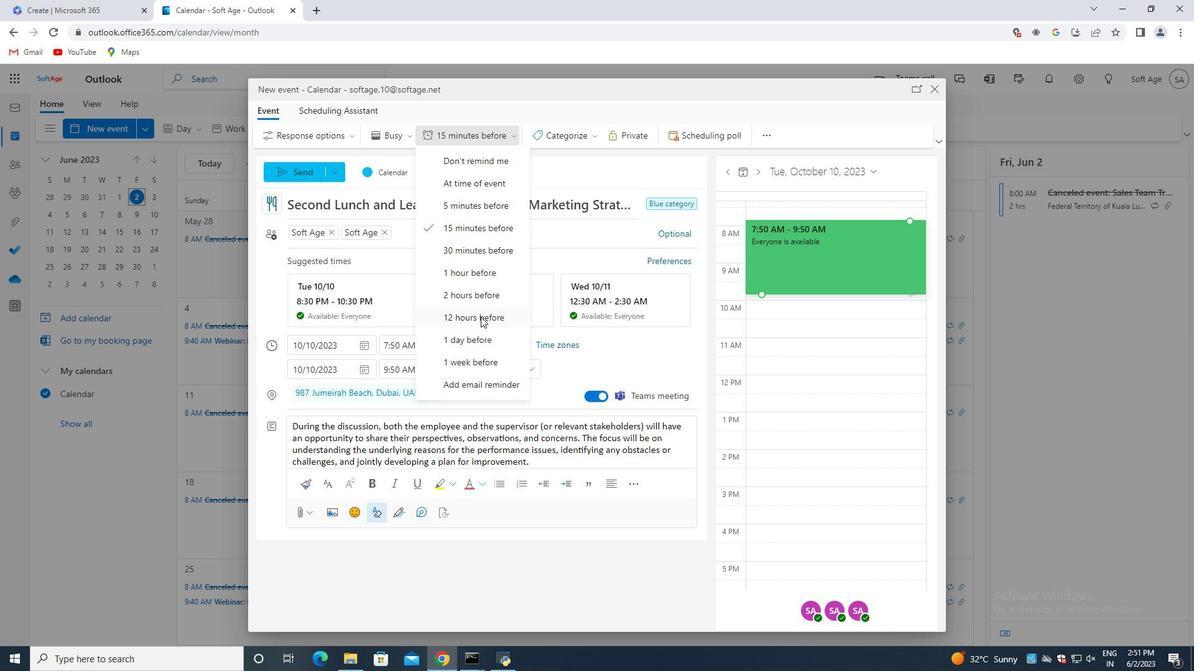 
Action: Mouse pressed left at (480, 312)
Screenshot: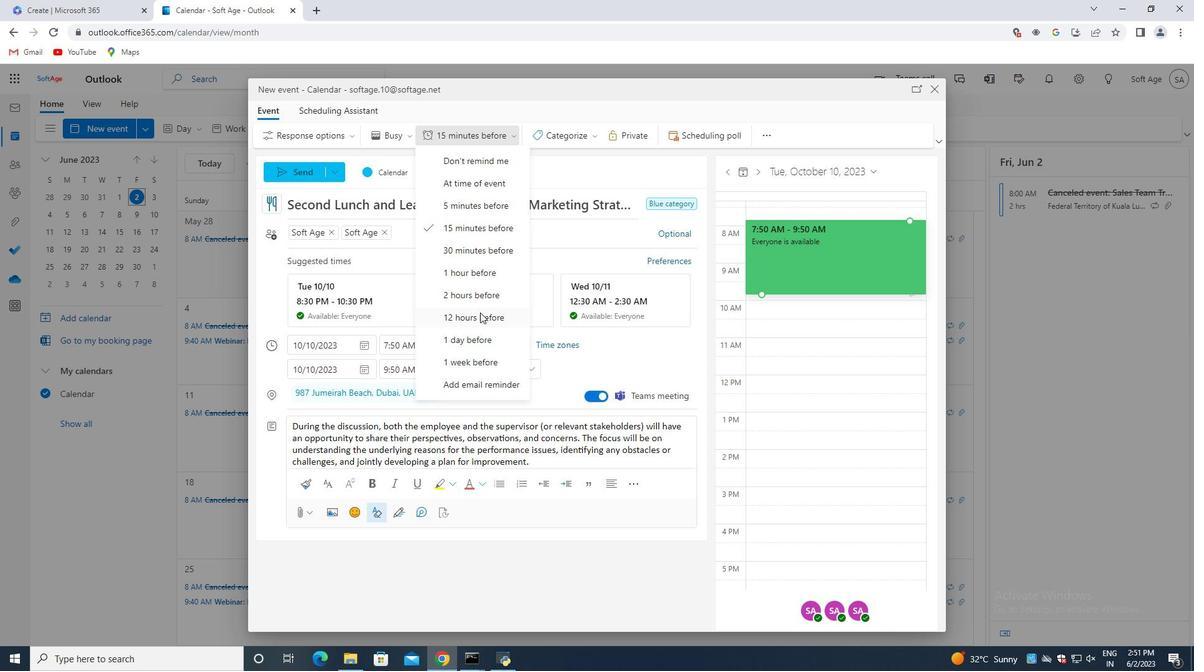 
Action: Mouse moved to (296, 173)
Screenshot: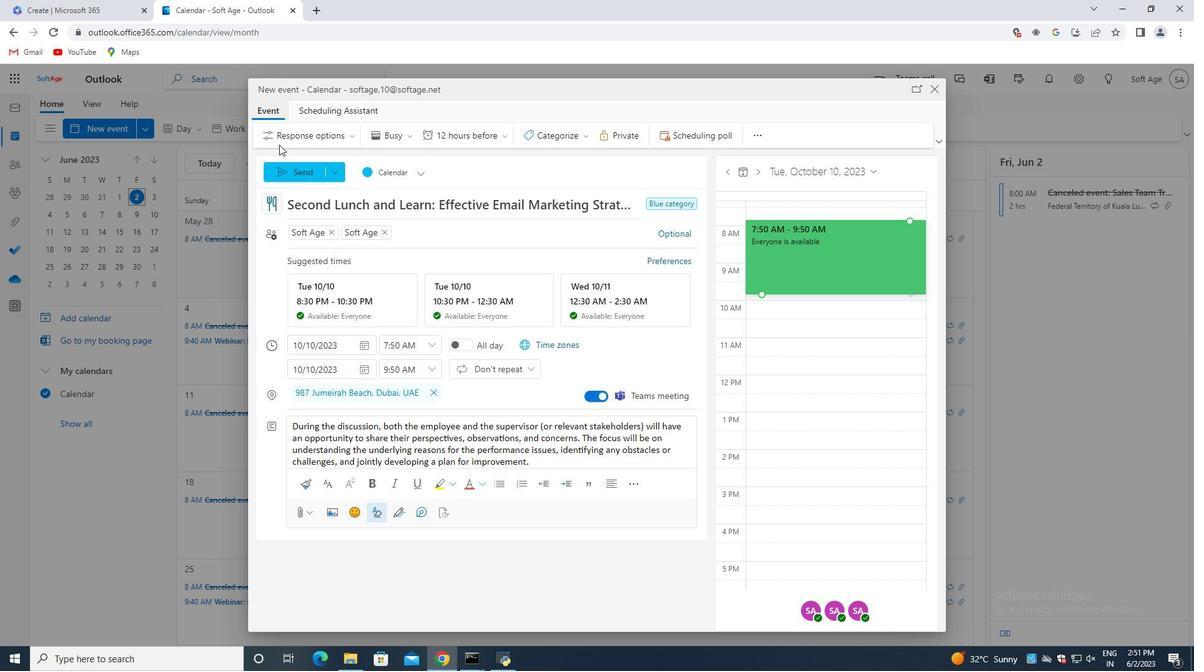 
Action: Mouse pressed left at (296, 173)
Screenshot: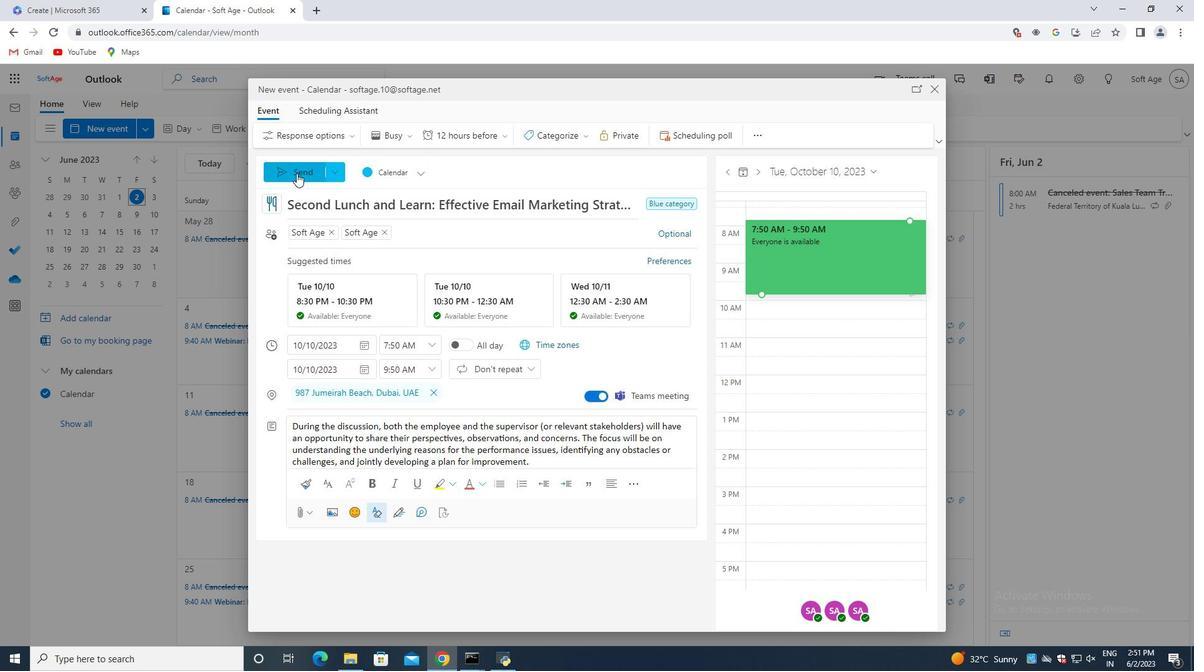 
